 Task: Find connections with filter location Vitória with filter topic #Creativitywith filter profile language Potuguese with filter current company CRISIL Global Research & Risk Solutions with filter school Kuvempu University, Shankaraghatta, Shimoga with filter industry Securities and Commodity Exchanges with filter service category Interaction Design with filter keywords title Executive Assistant
Action: Mouse moved to (692, 145)
Screenshot: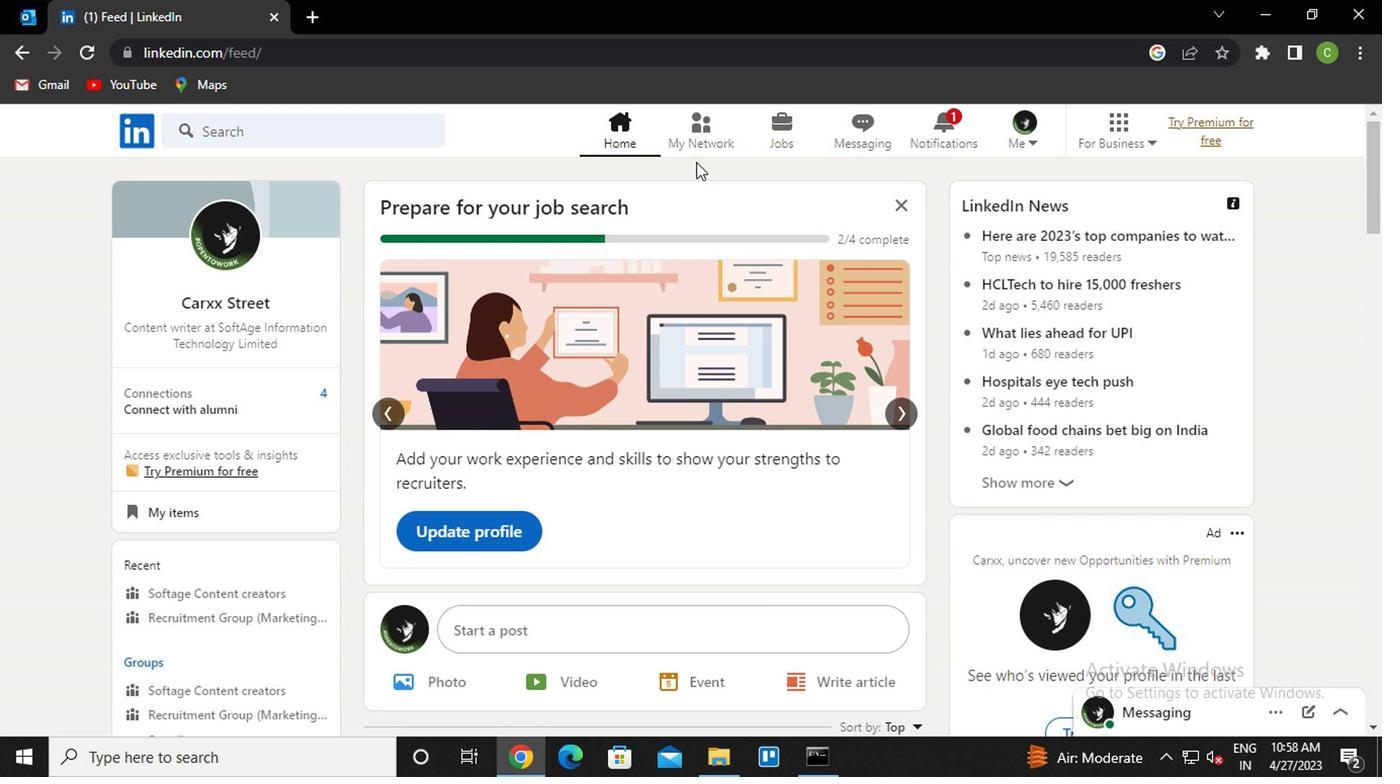 
Action: Mouse pressed left at (692, 145)
Screenshot: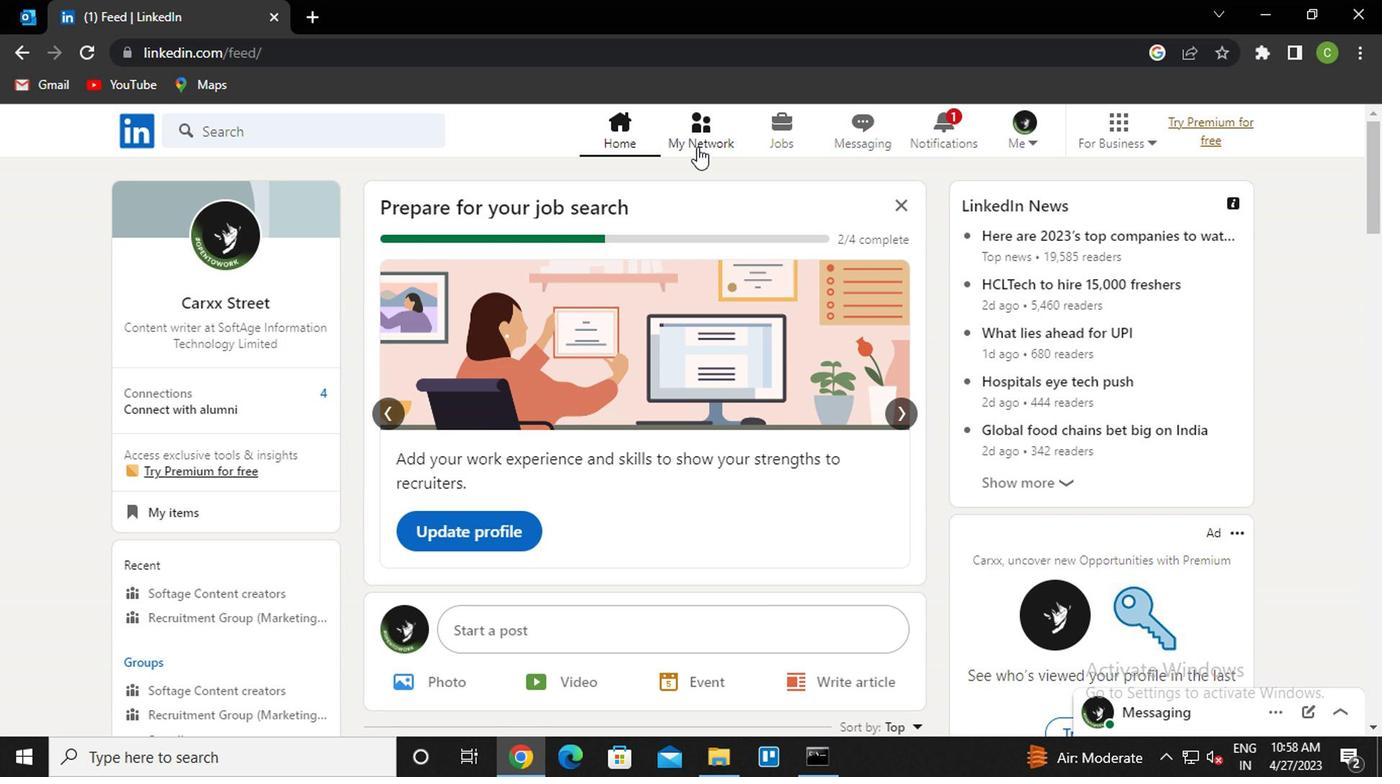 
Action: Mouse moved to (240, 251)
Screenshot: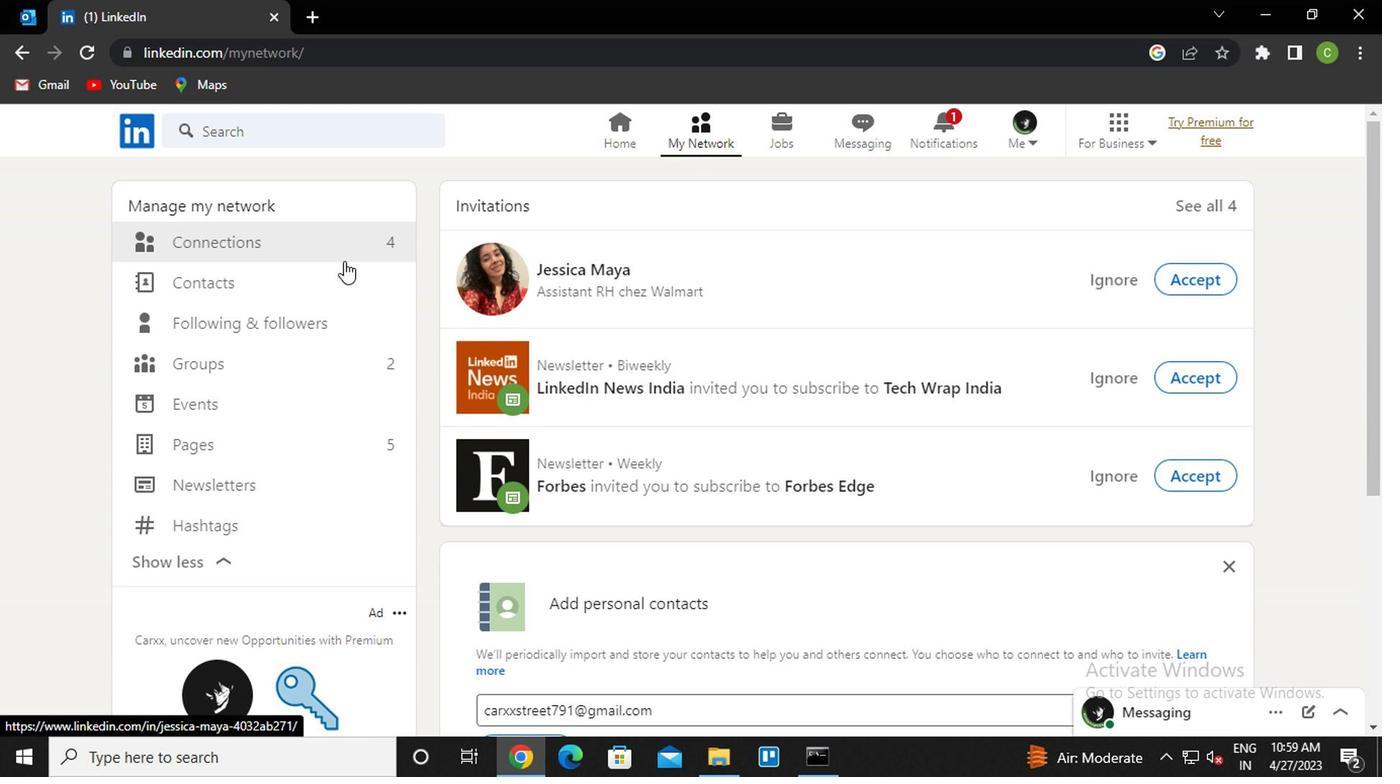 
Action: Mouse pressed left at (240, 251)
Screenshot: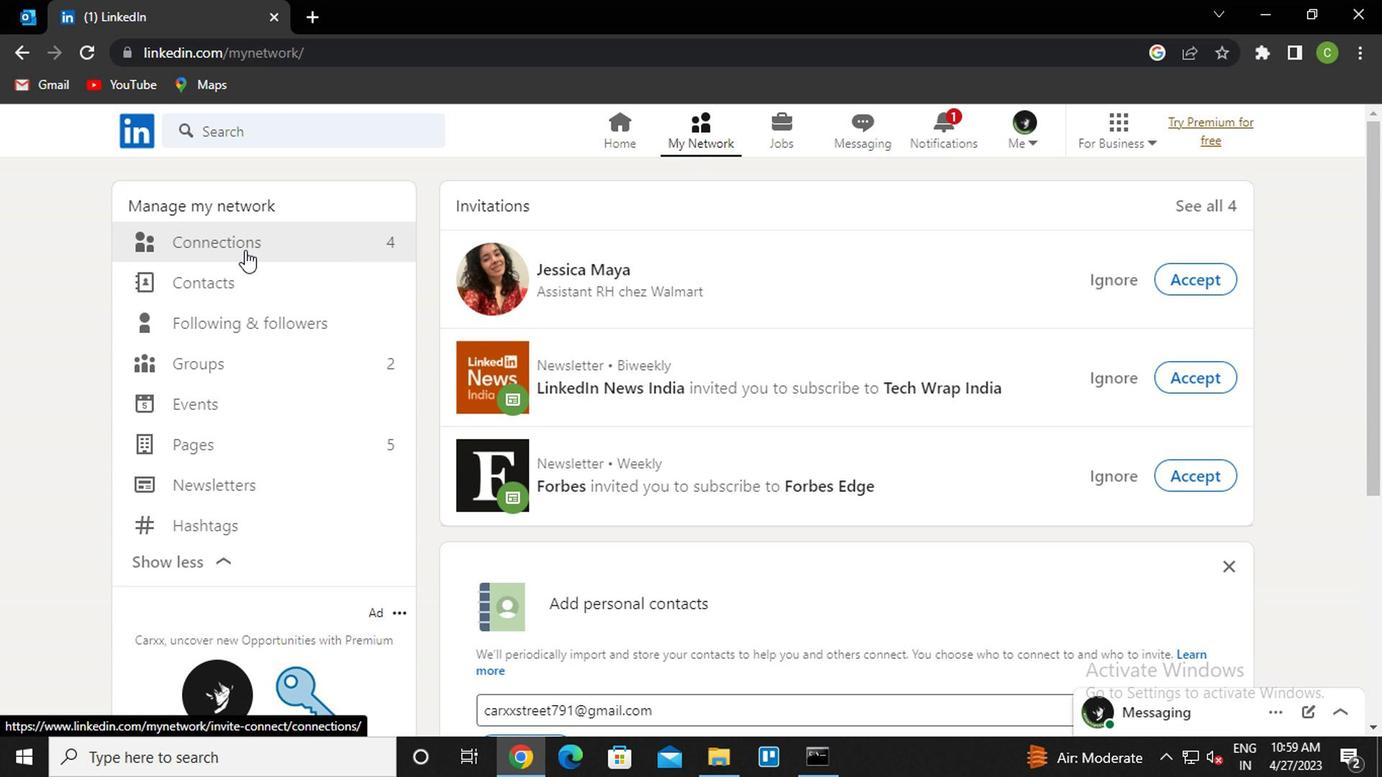 
Action: Mouse moved to (816, 251)
Screenshot: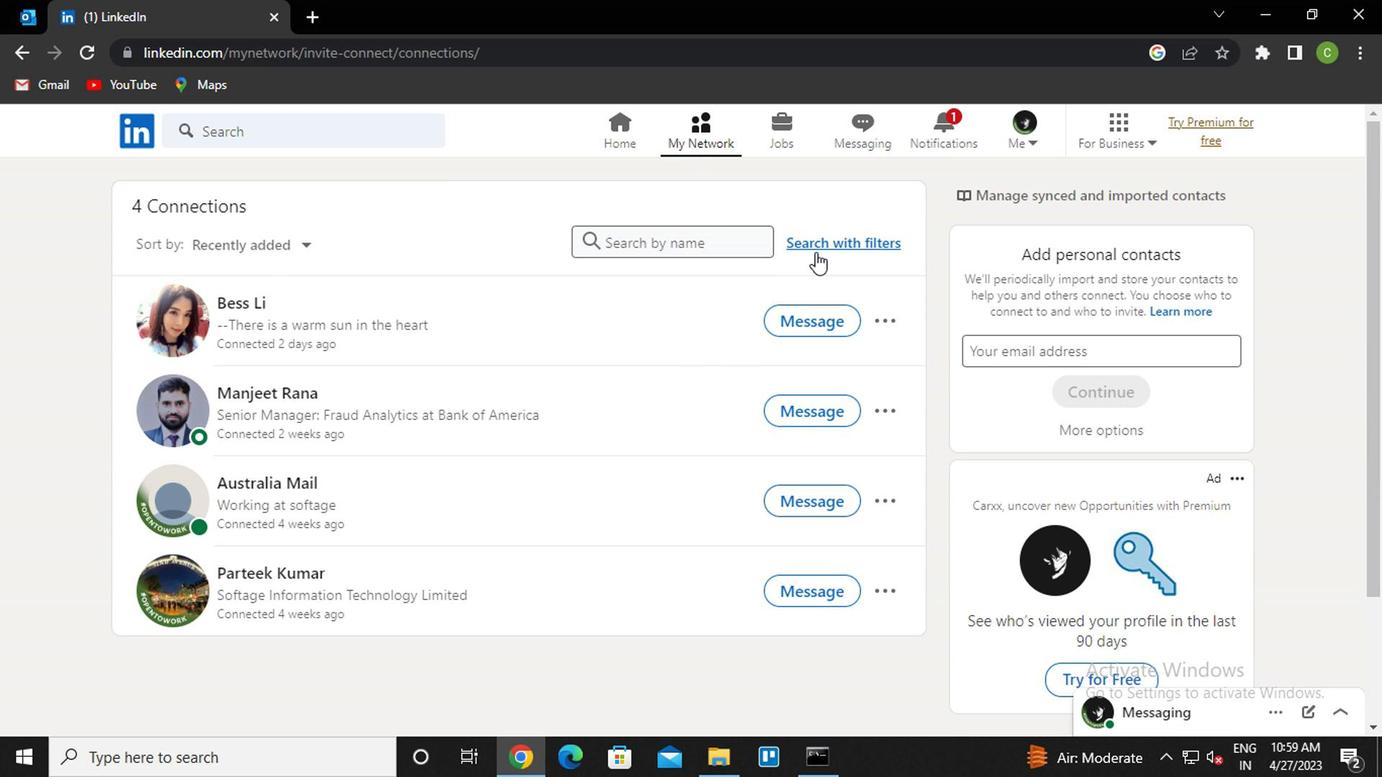 
Action: Mouse pressed left at (816, 251)
Screenshot: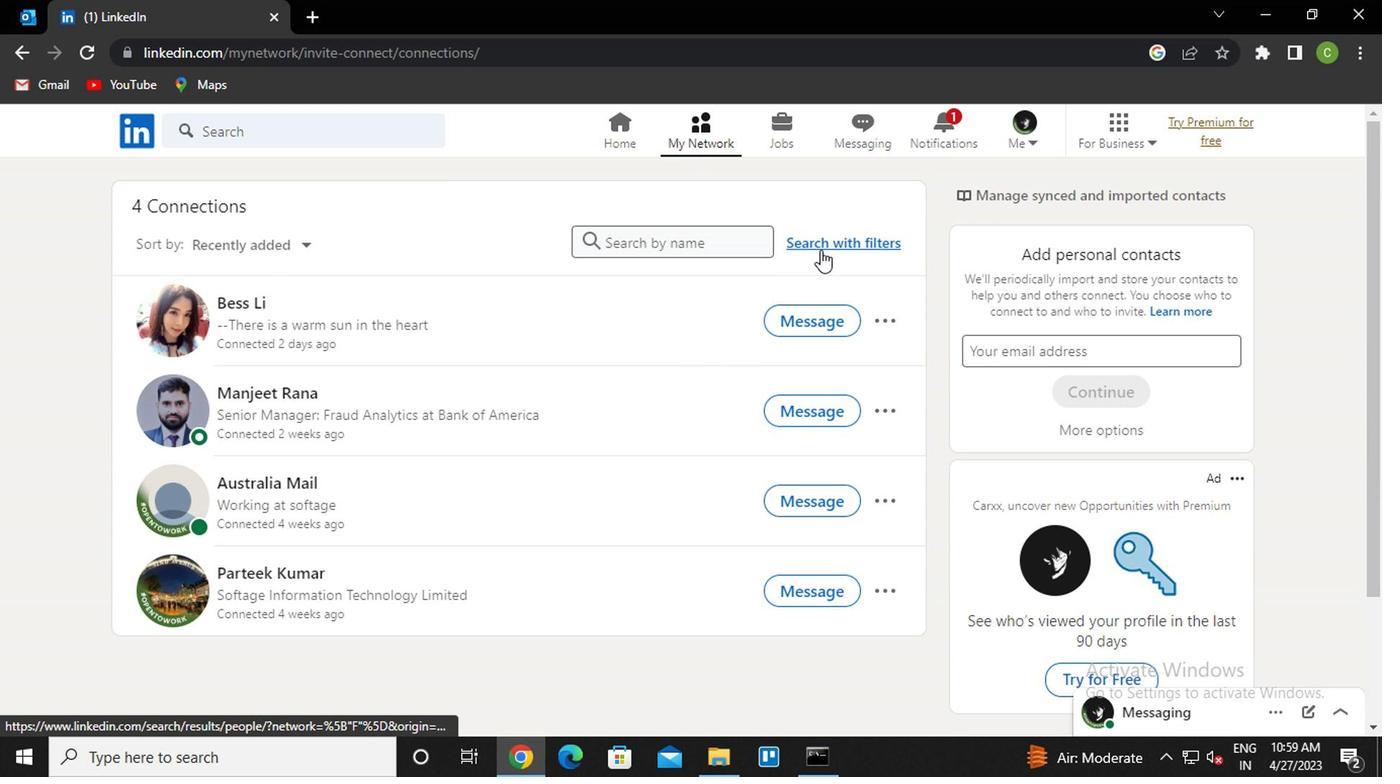 
Action: Mouse moved to (683, 200)
Screenshot: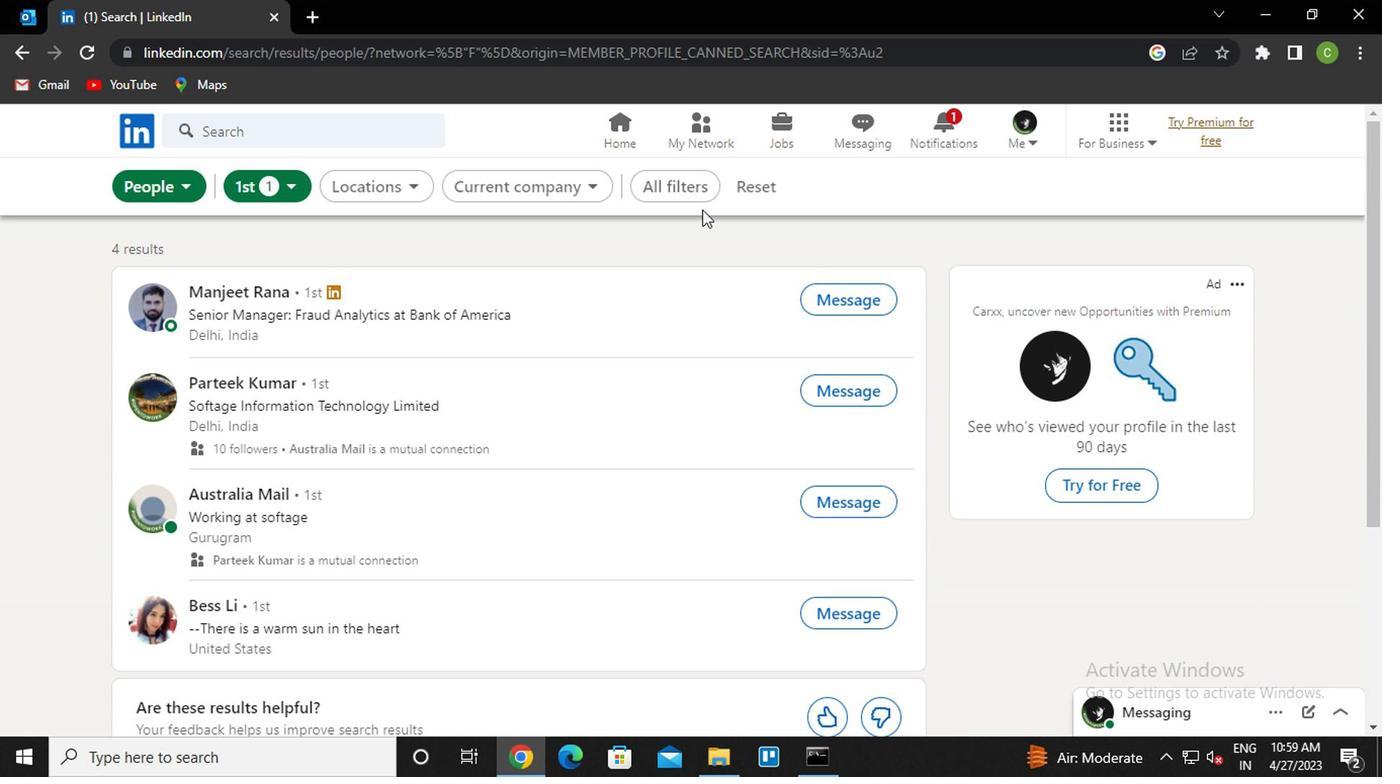 
Action: Mouse pressed left at (683, 200)
Screenshot: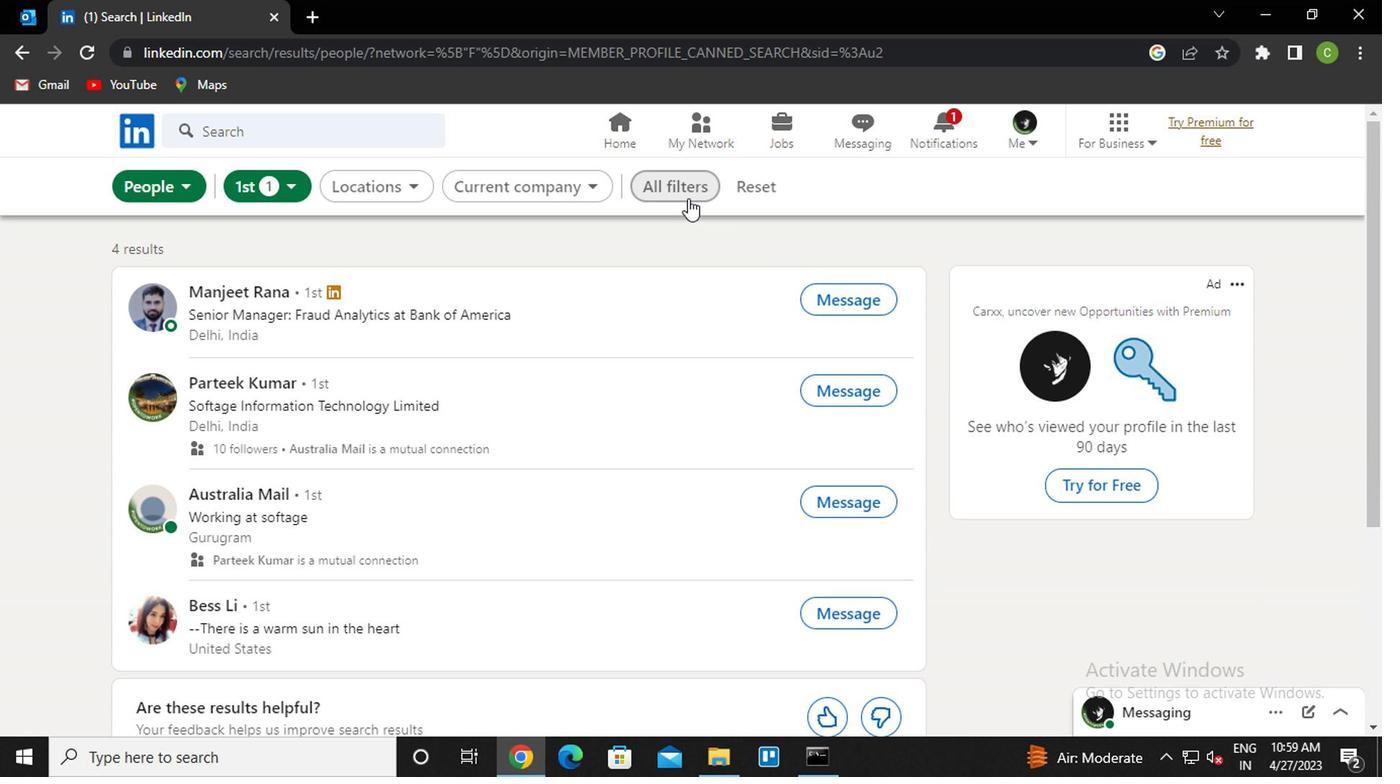 
Action: Mouse moved to (1092, 454)
Screenshot: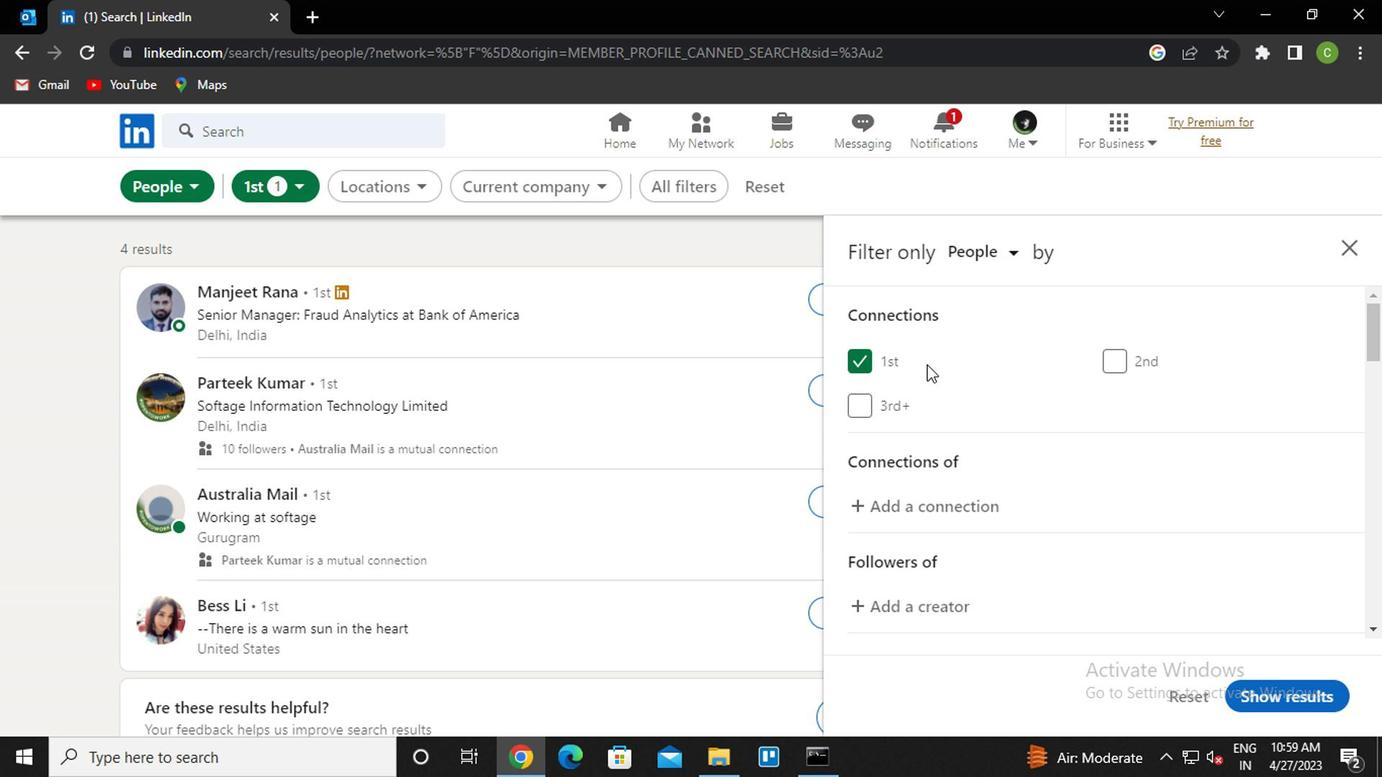 
Action: Mouse scrolled (1092, 453) with delta (0, 0)
Screenshot: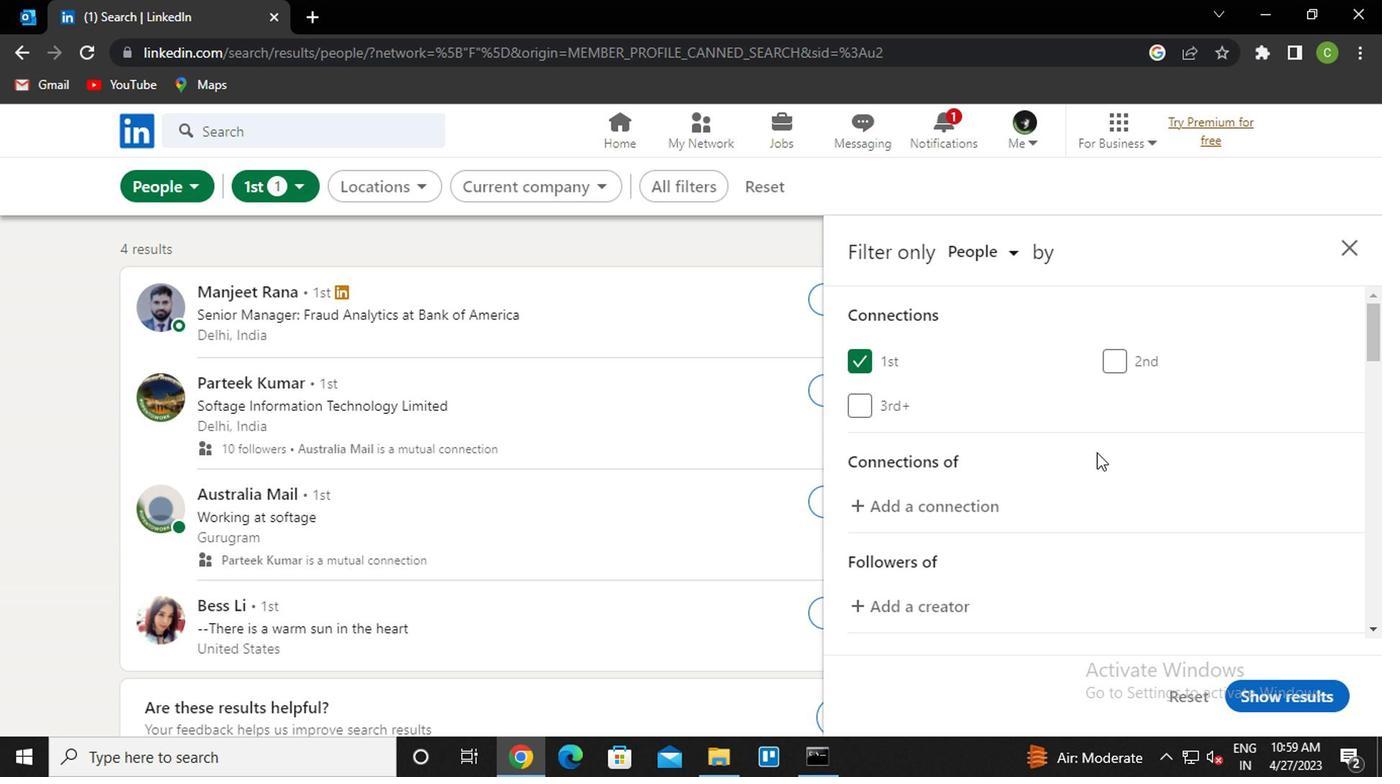 
Action: Mouse scrolled (1092, 453) with delta (0, 0)
Screenshot: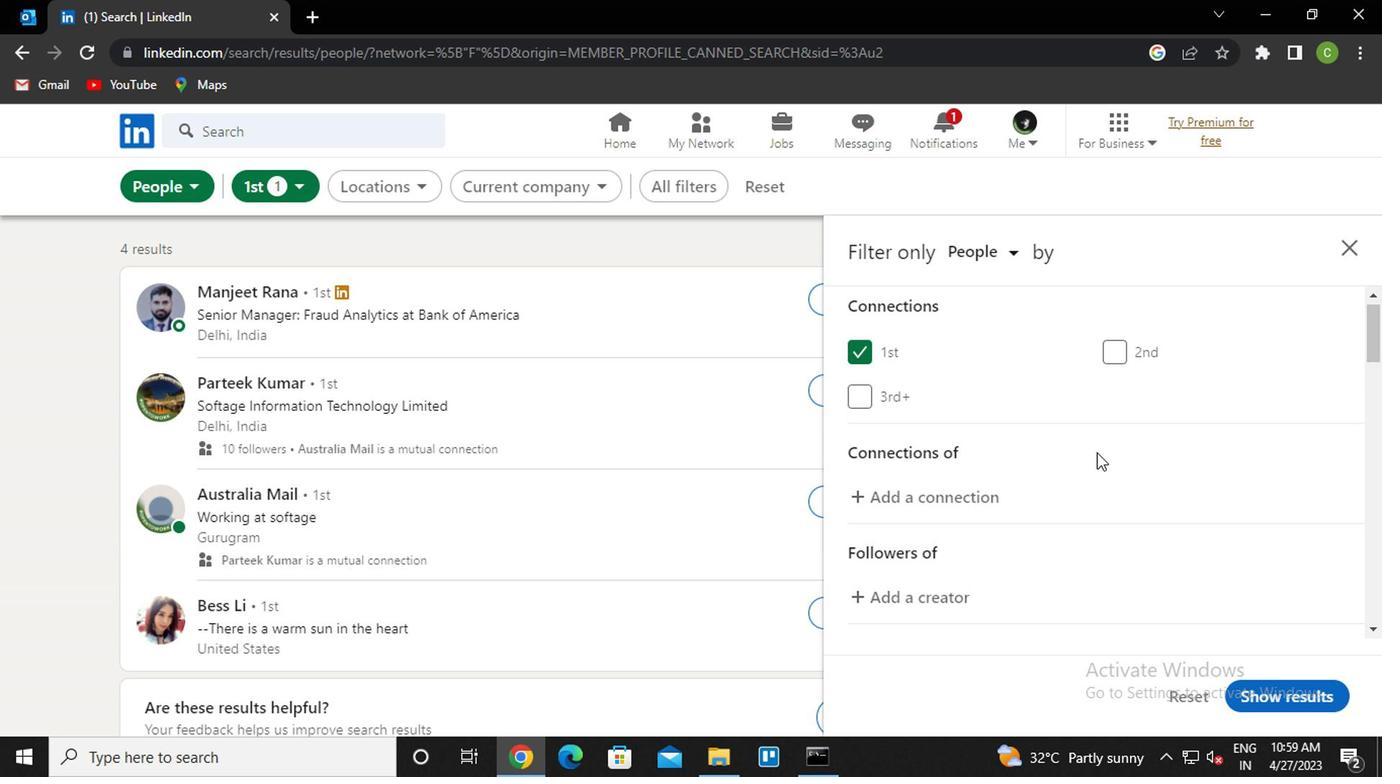 
Action: Mouse scrolled (1092, 453) with delta (0, 0)
Screenshot: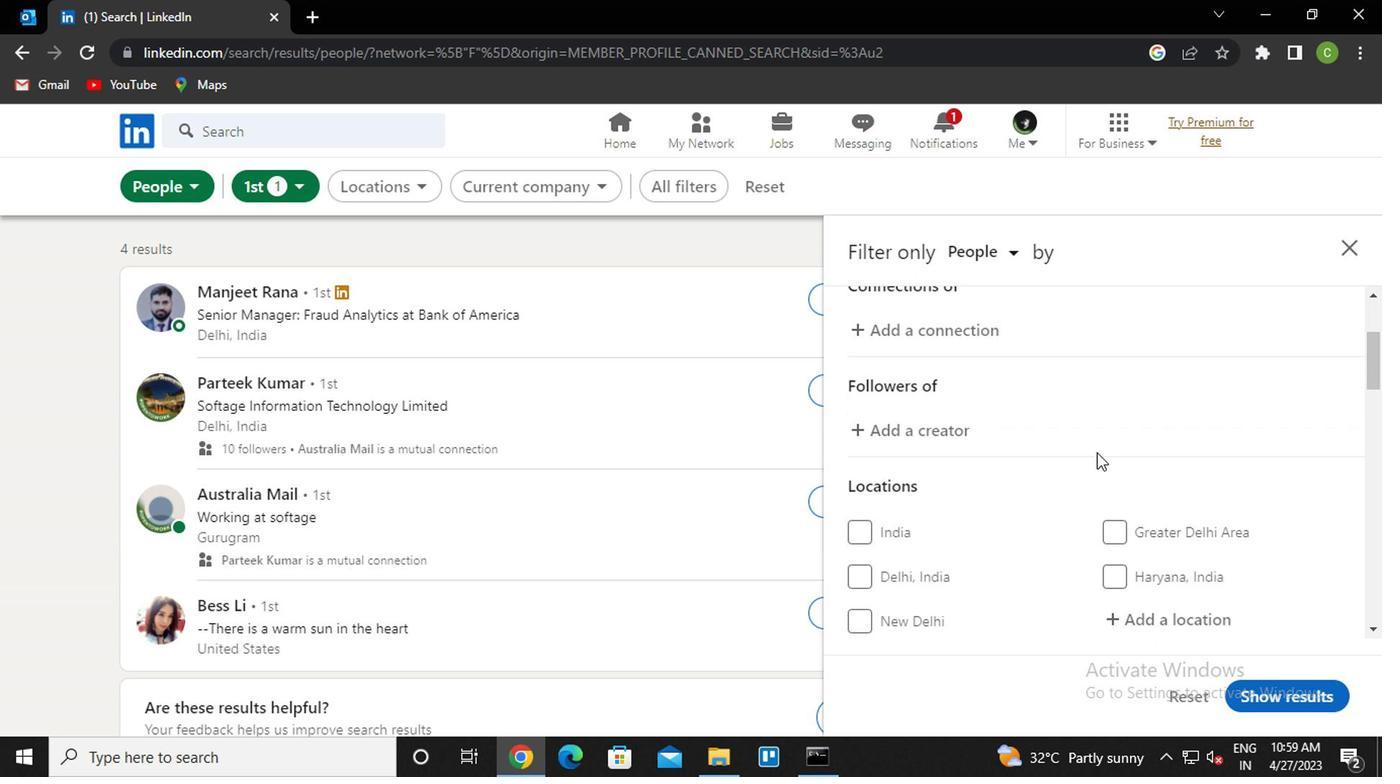 
Action: Mouse scrolled (1092, 453) with delta (0, 0)
Screenshot: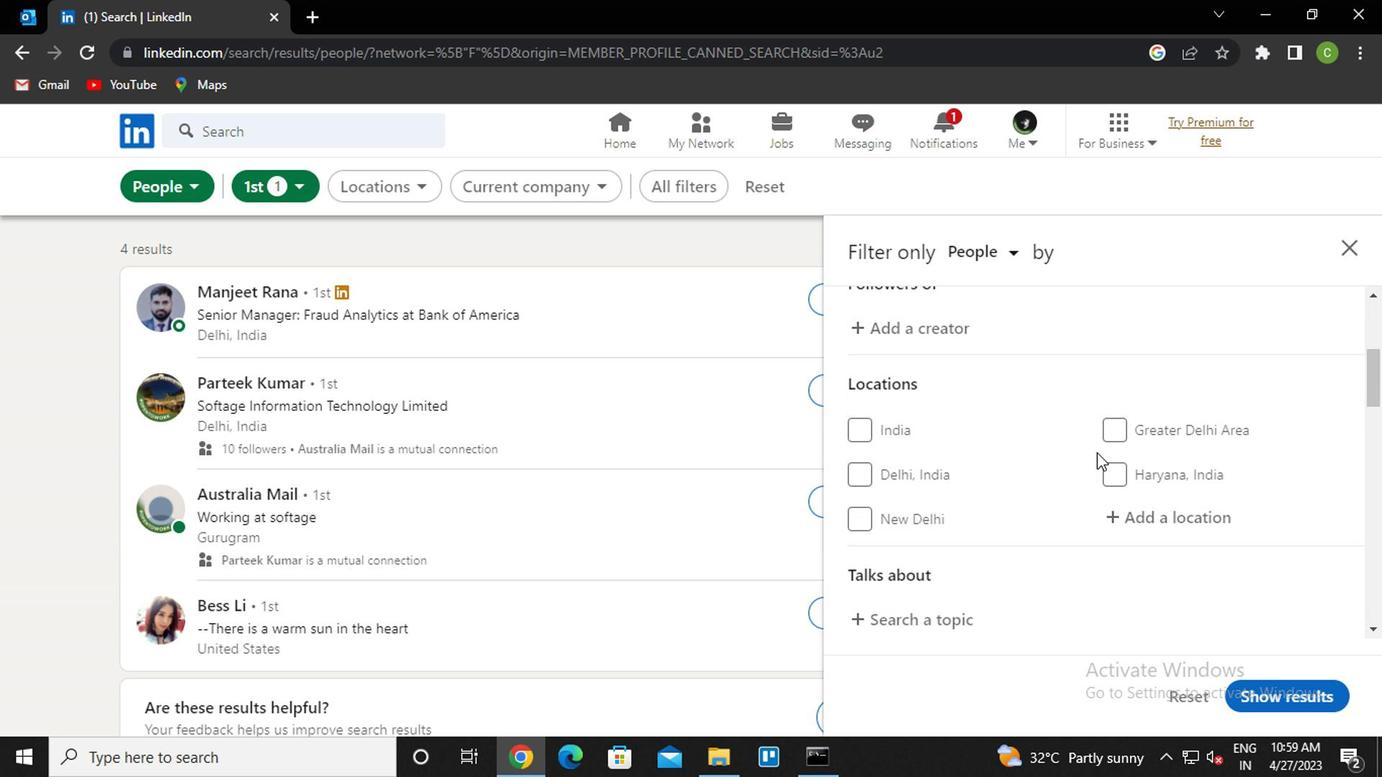 
Action: Mouse moved to (1180, 401)
Screenshot: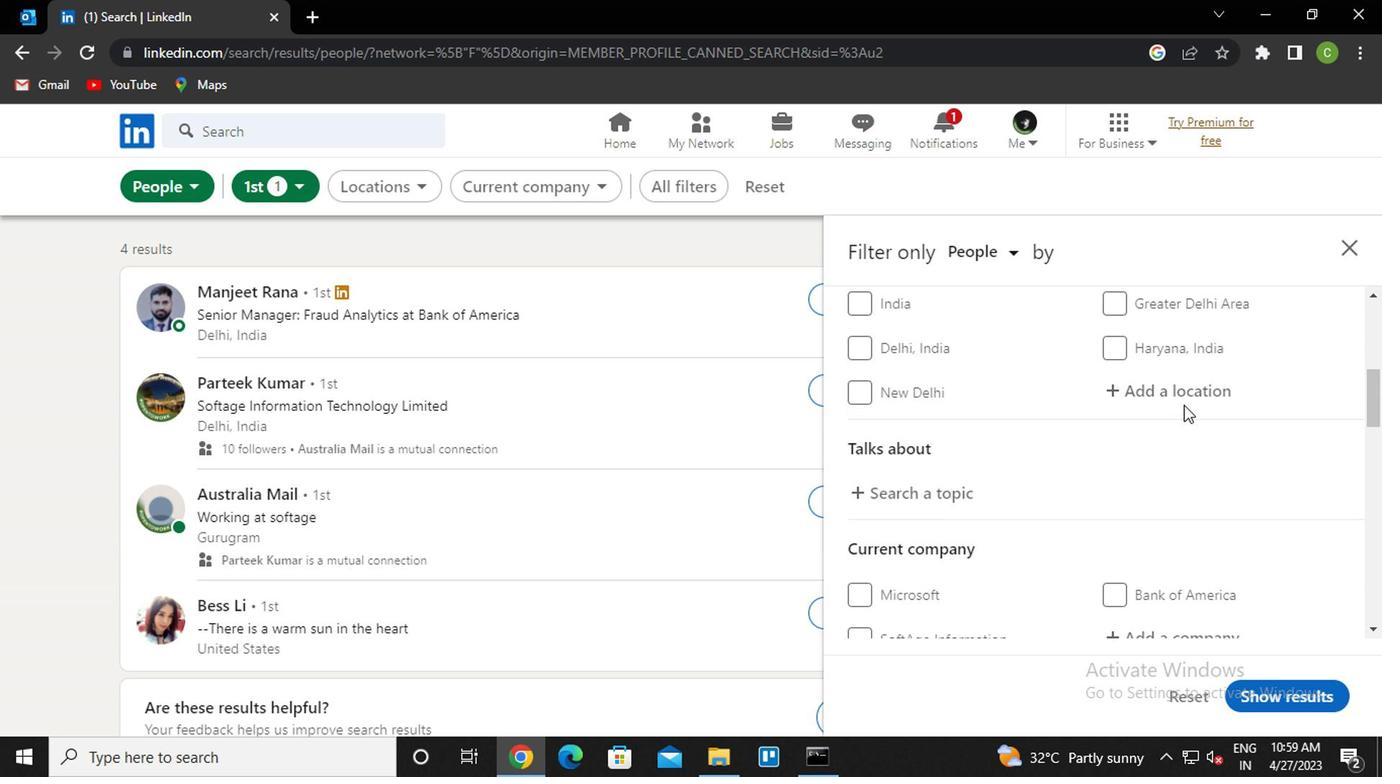 
Action: Mouse pressed left at (1180, 401)
Screenshot: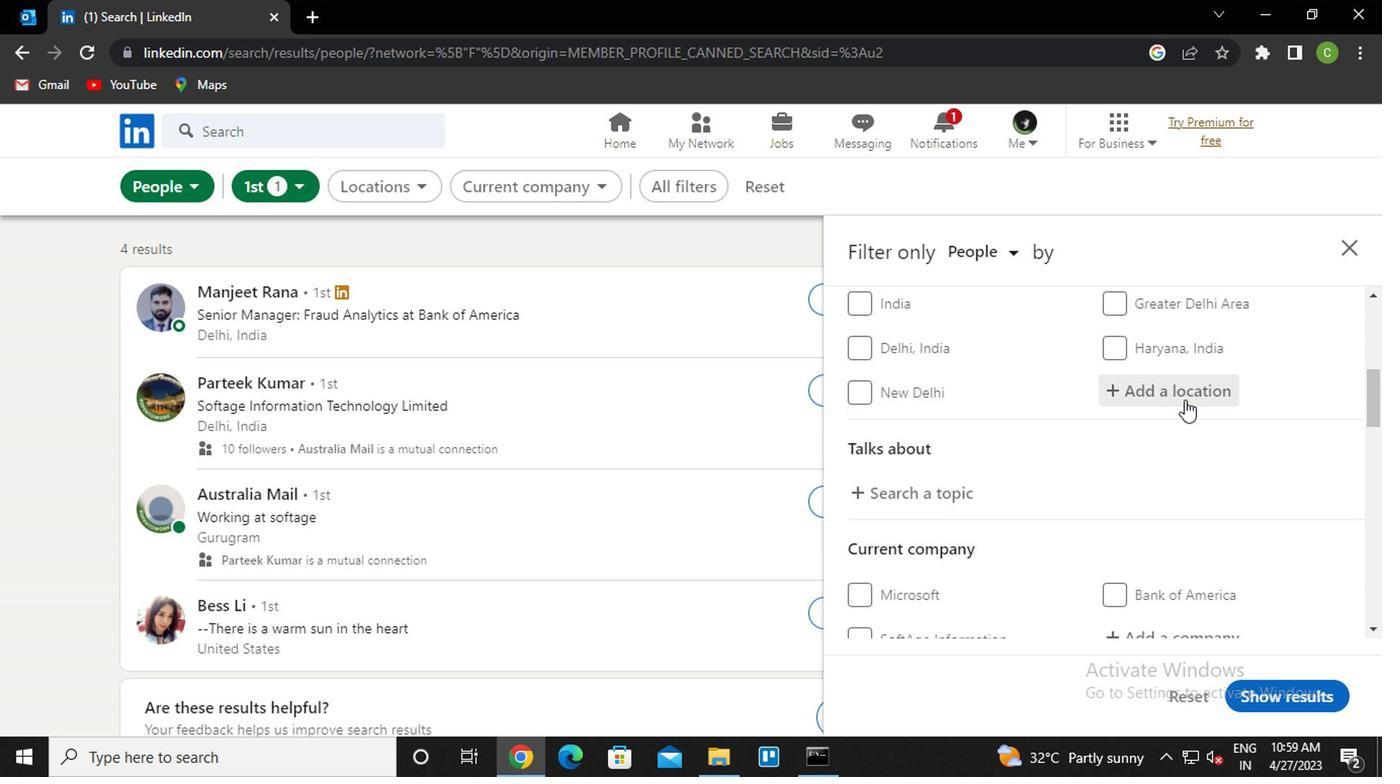 
Action: Key pressed <Key.caps_lock>v<Key.caps_lock>itori<Key.down><Key.enter>
Screenshot: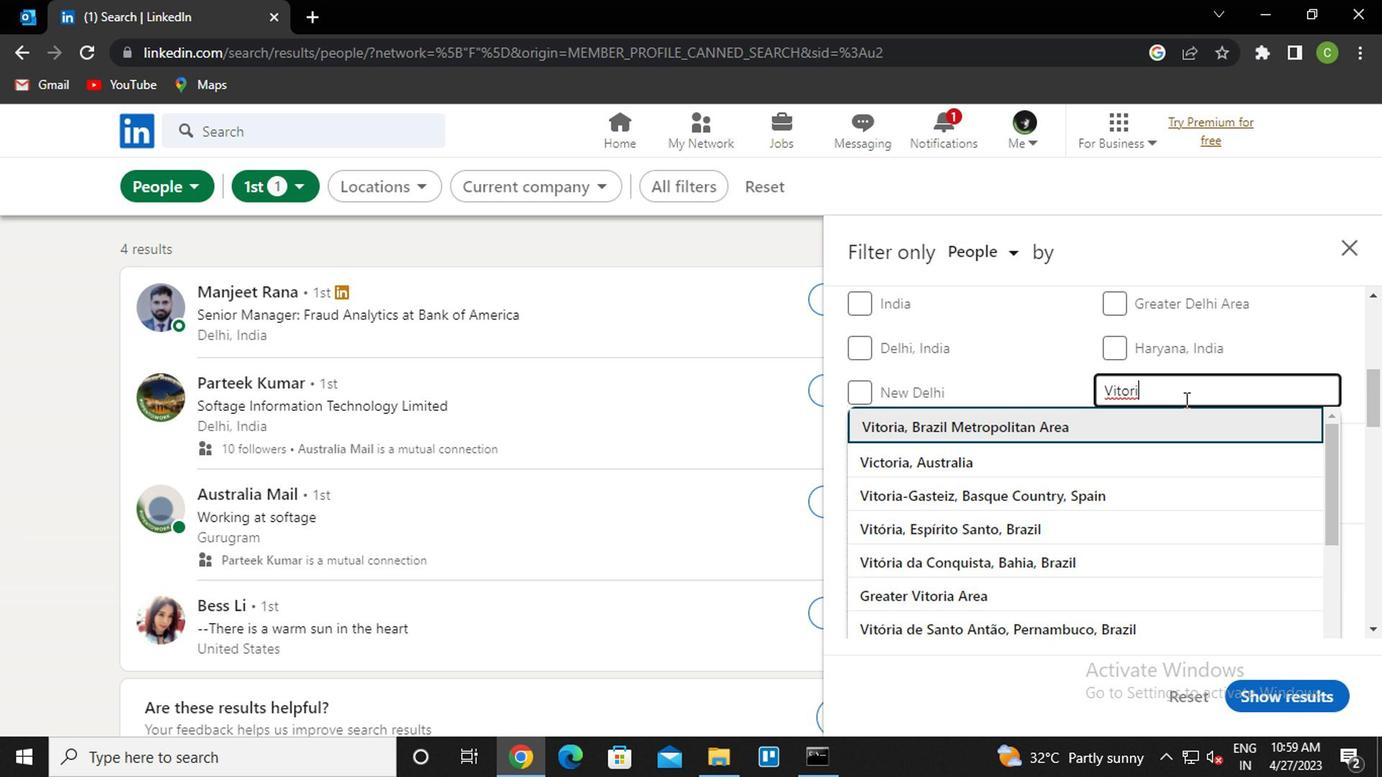
Action: Mouse moved to (1164, 403)
Screenshot: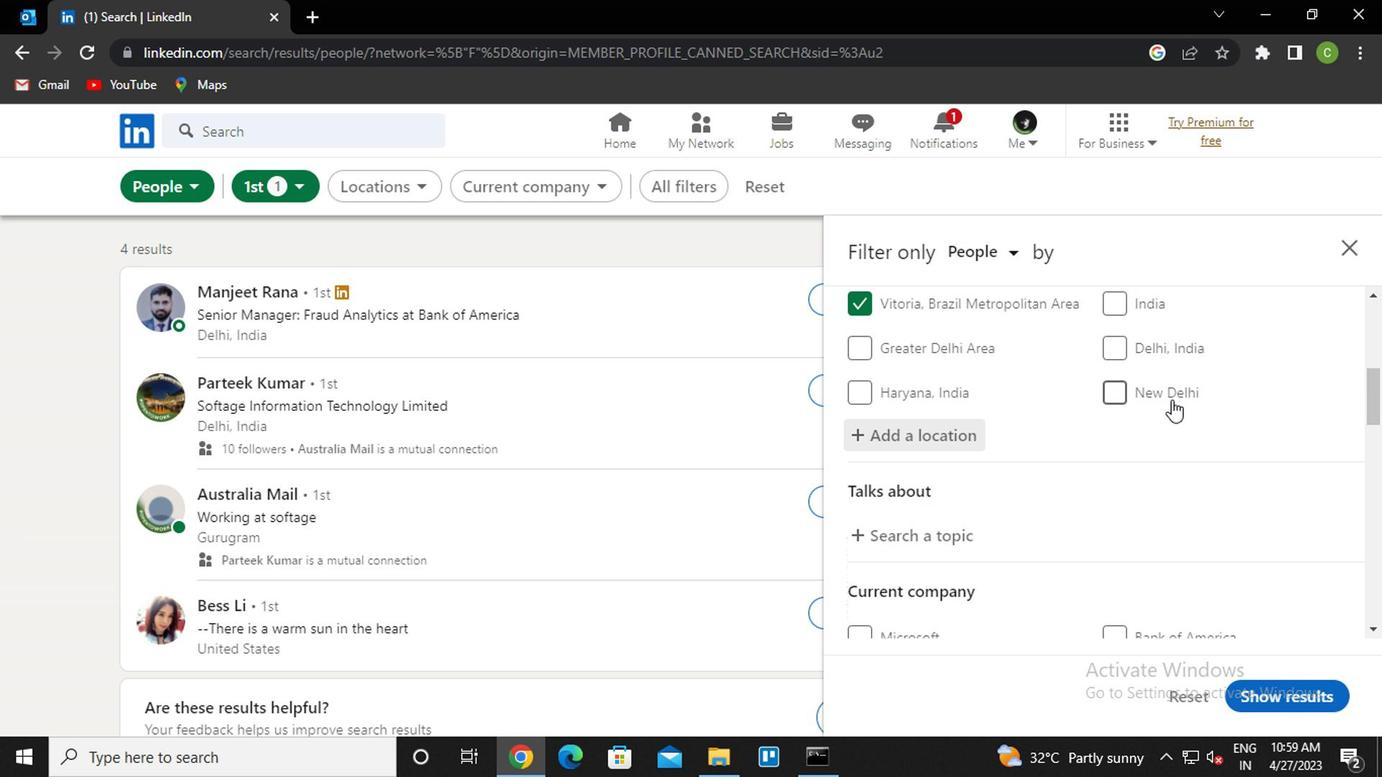 
Action: Mouse scrolled (1164, 402) with delta (0, -1)
Screenshot: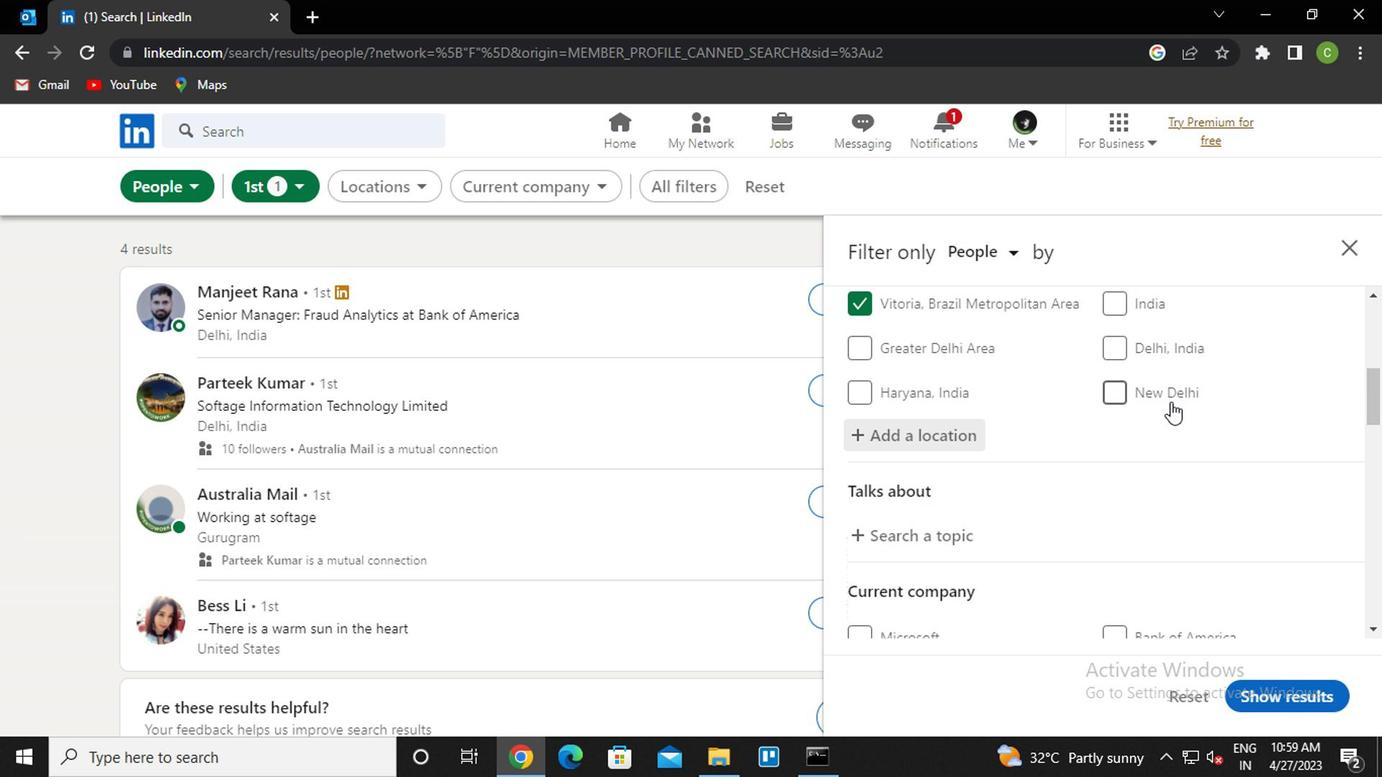 
Action: Mouse moved to (944, 434)
Screenshot: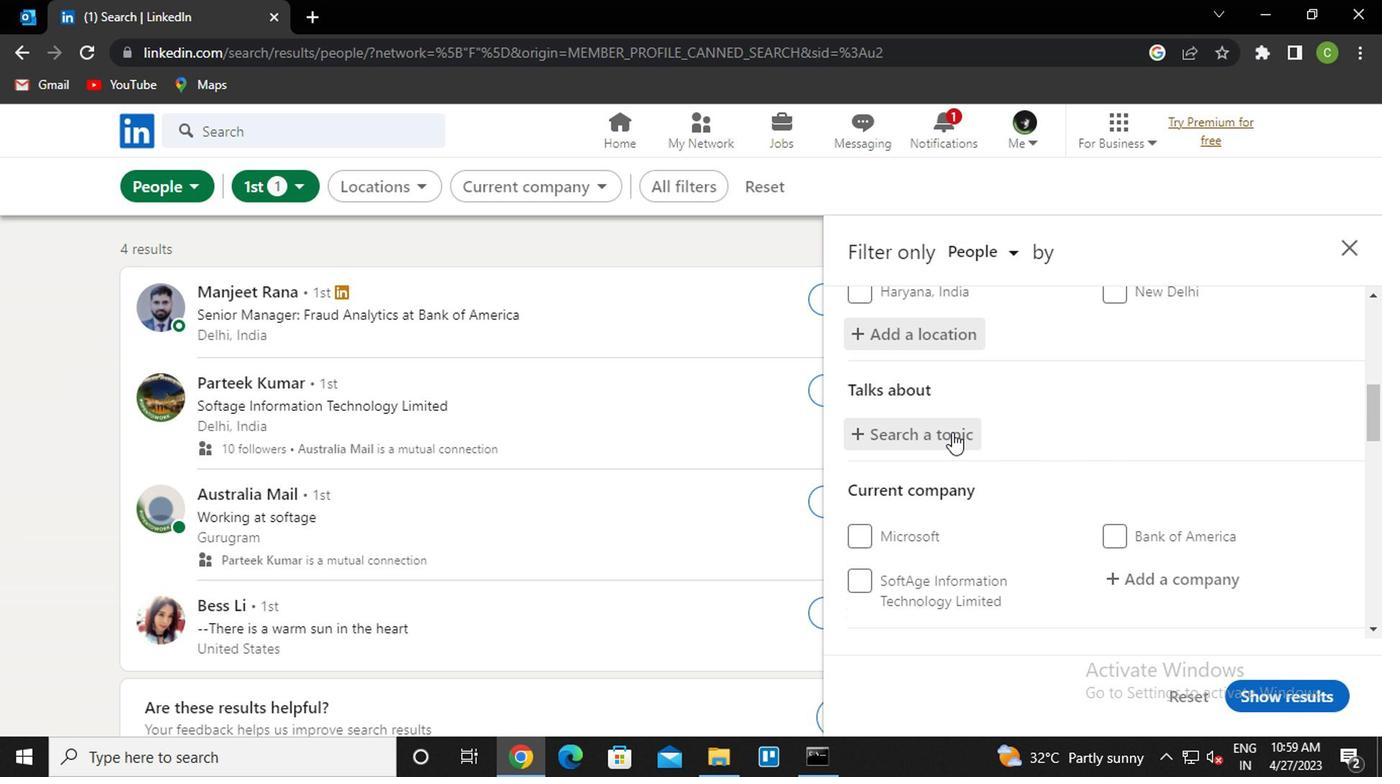 
Action: Mouse pressed left at (944, 434)
Screenshot: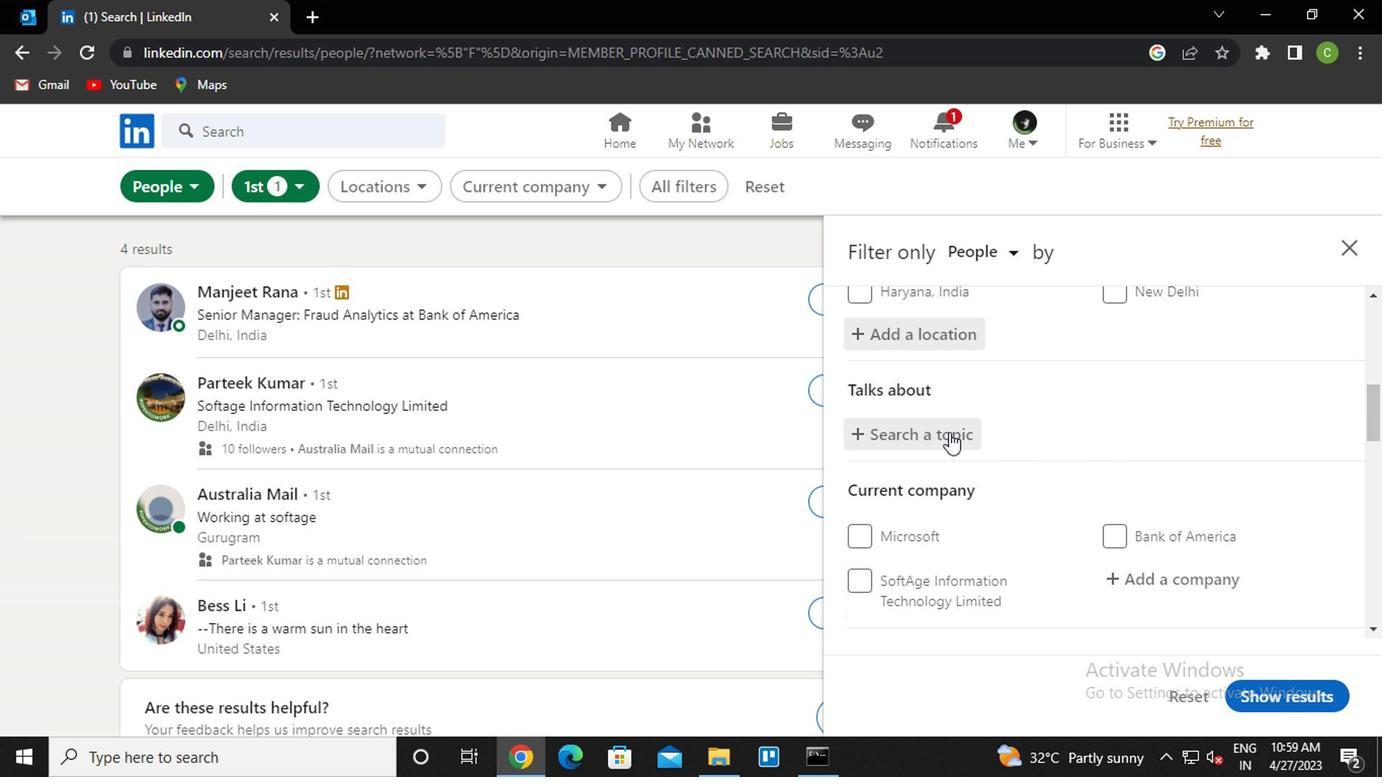 
Action: Key pressed creativity<Key.down><Key.enter>
Screenshot: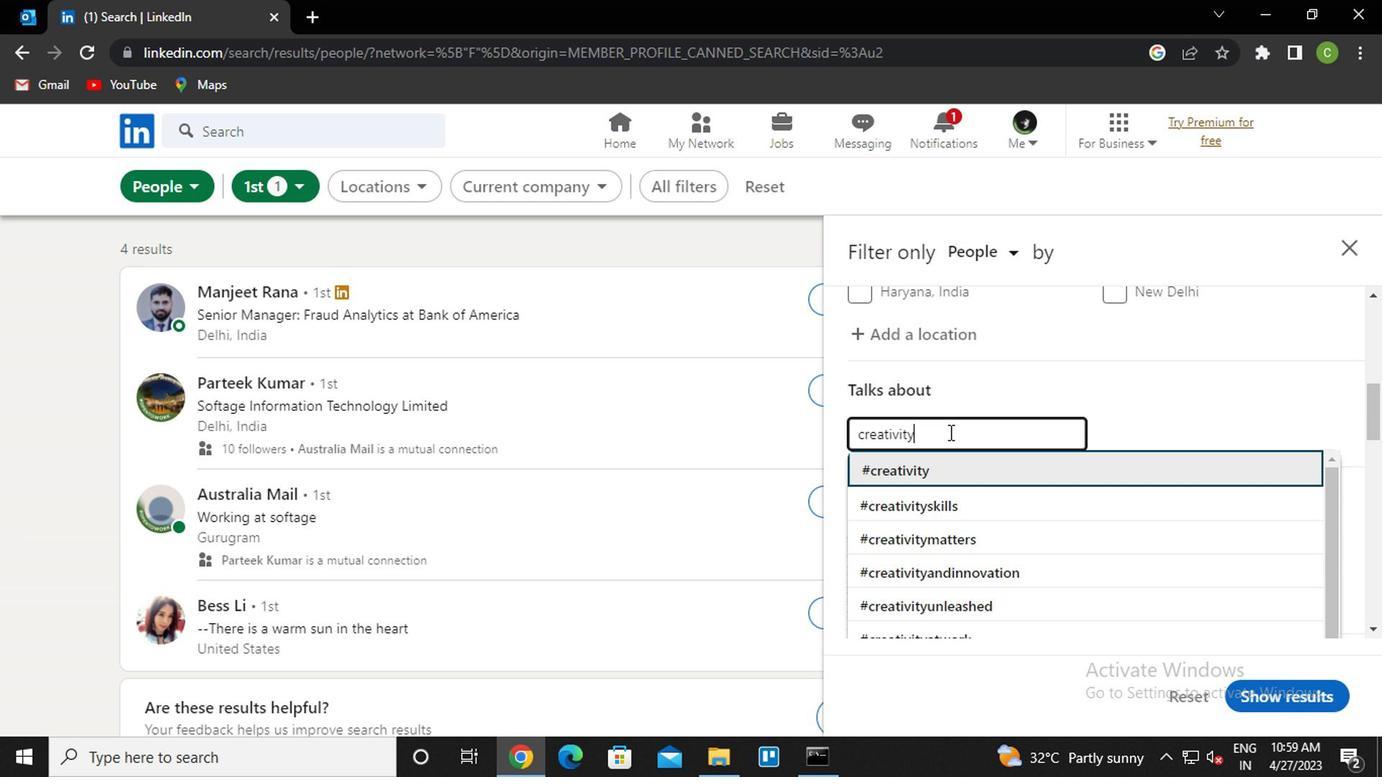 
Action: Mouse moved to (1015, 442)
Screenshot: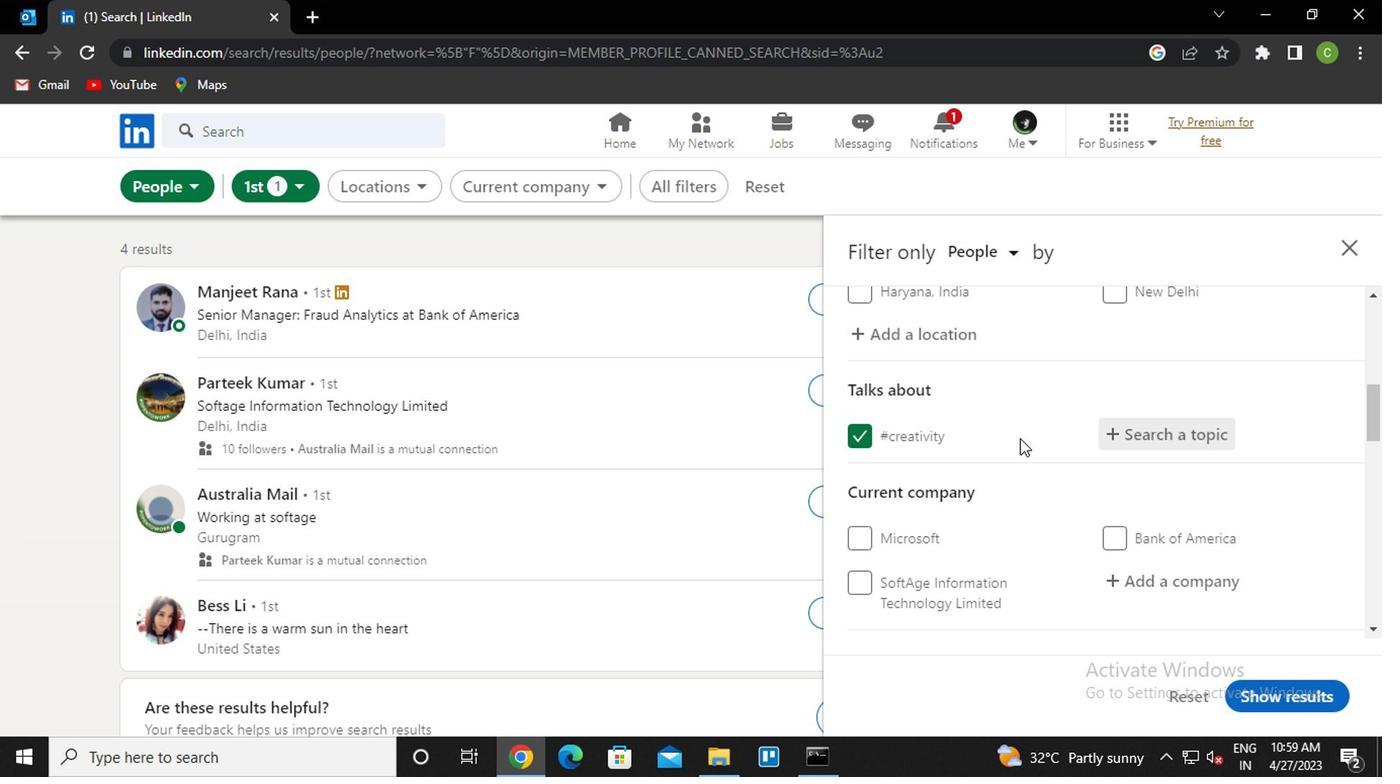 
Action: Mouse scrolled (1015, 441) with delta (0, 0)
Screenshot: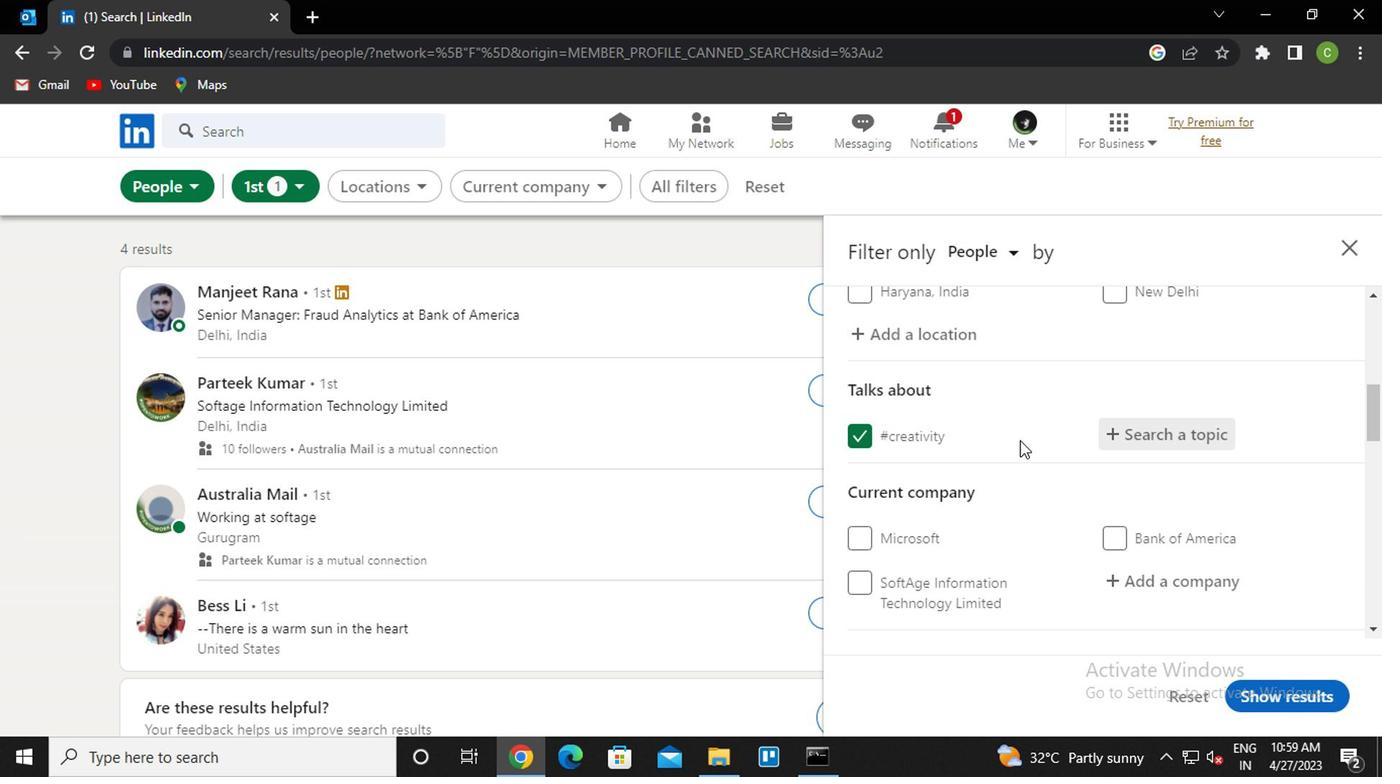 
Action: Mouse moved to (1181, 494)
Screenshot: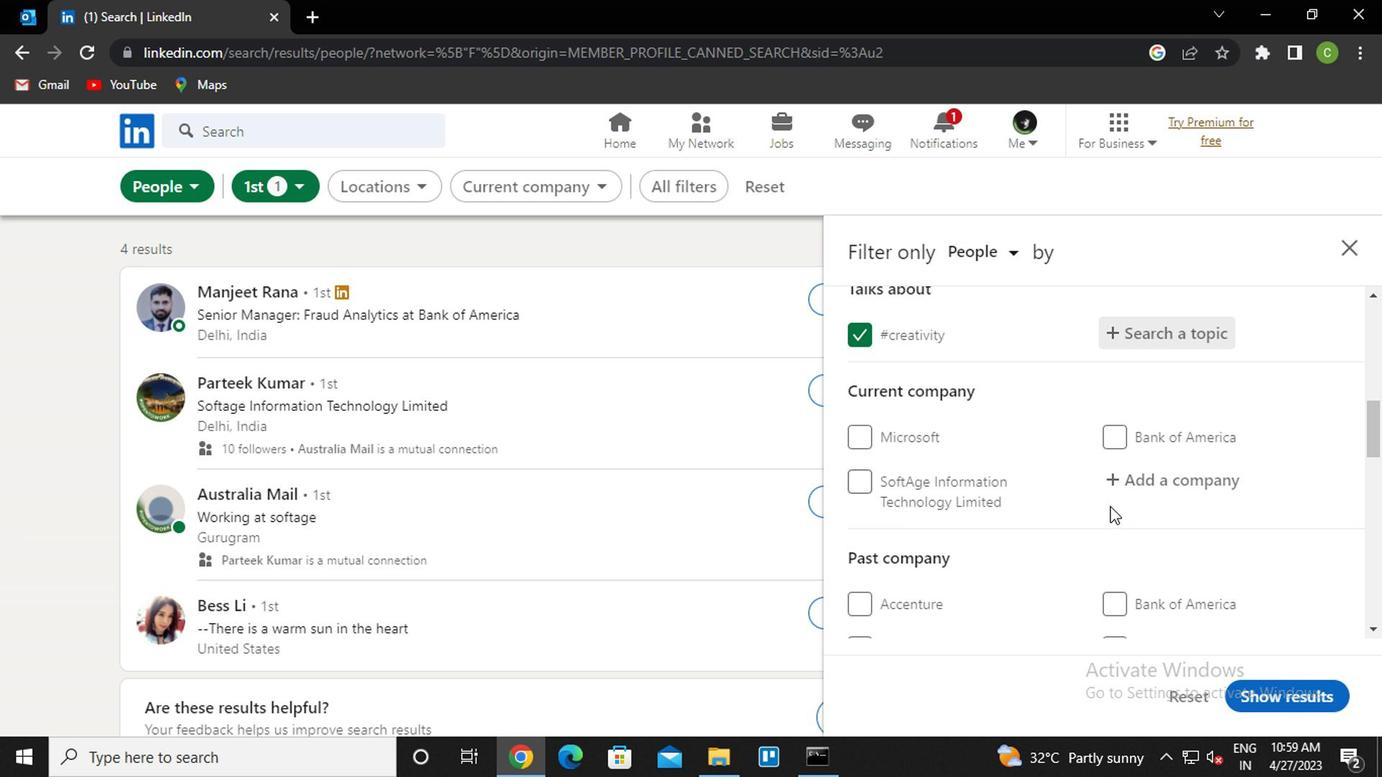 
Action: Mouse pressed left at (1181, 494)
Screenshot: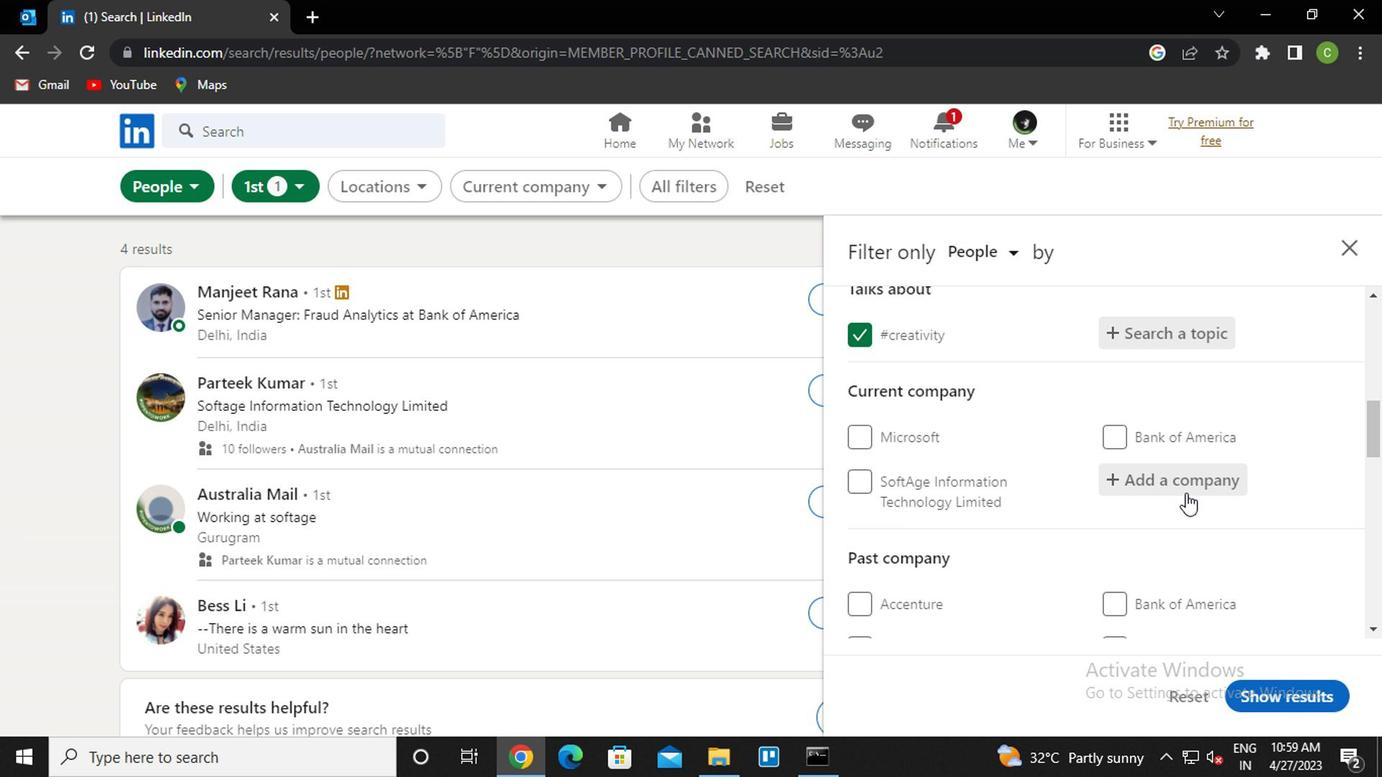 
Action: Key pressed <Key.caps_lock>crisil<Key.down><Key.down><Key.enter>
Screenshot: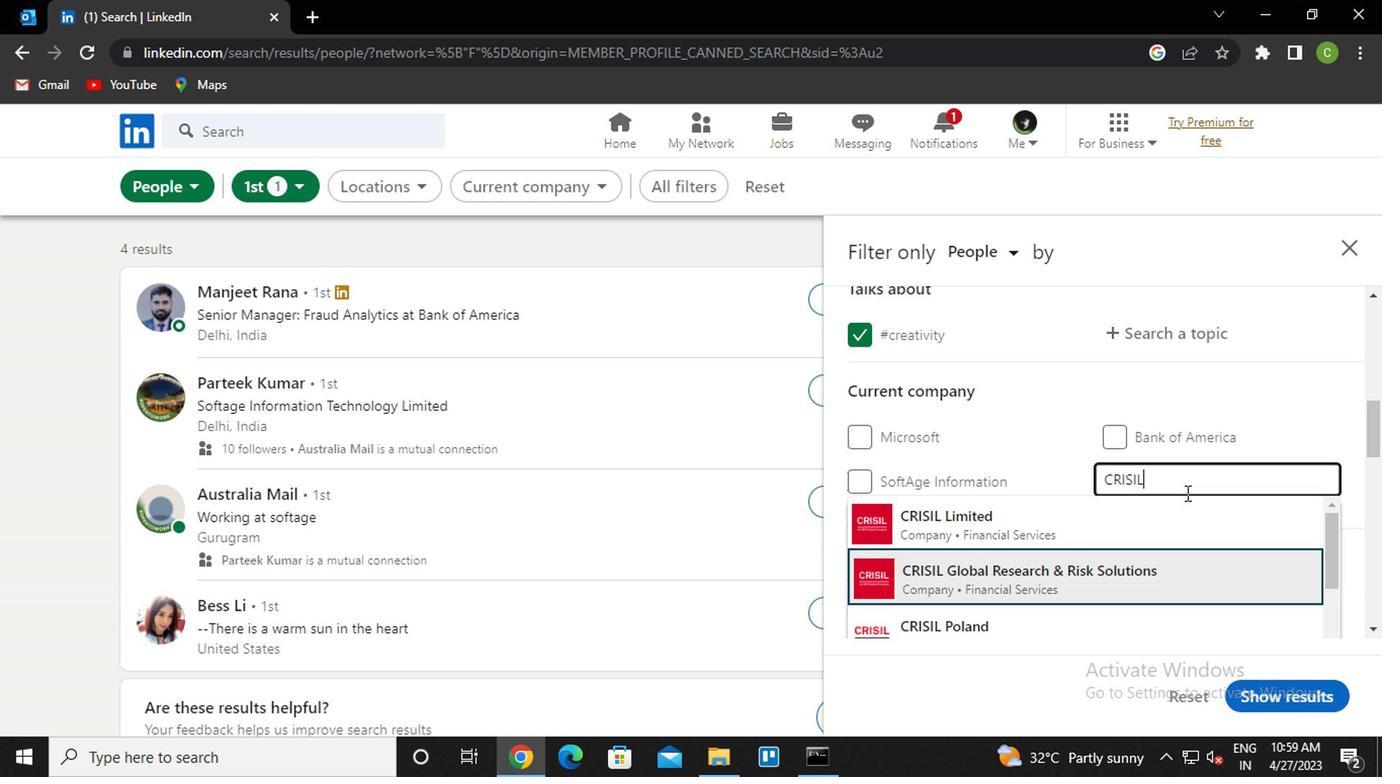 
Action: Mouse scrolled (1181, 493) with delta (0, 0)
Screenshot: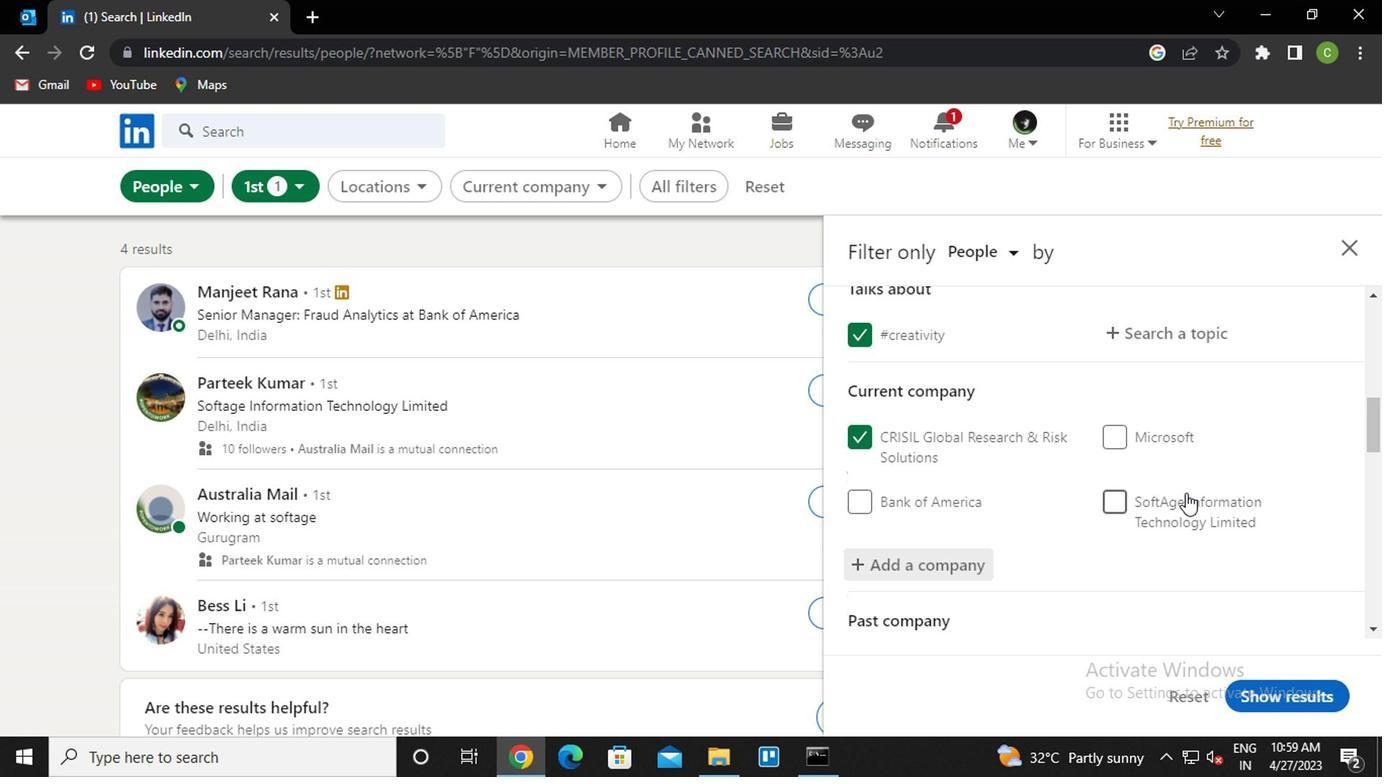 
Action: Mouse scrolled (1181, 493) with delta (0, 0)
Screenshot: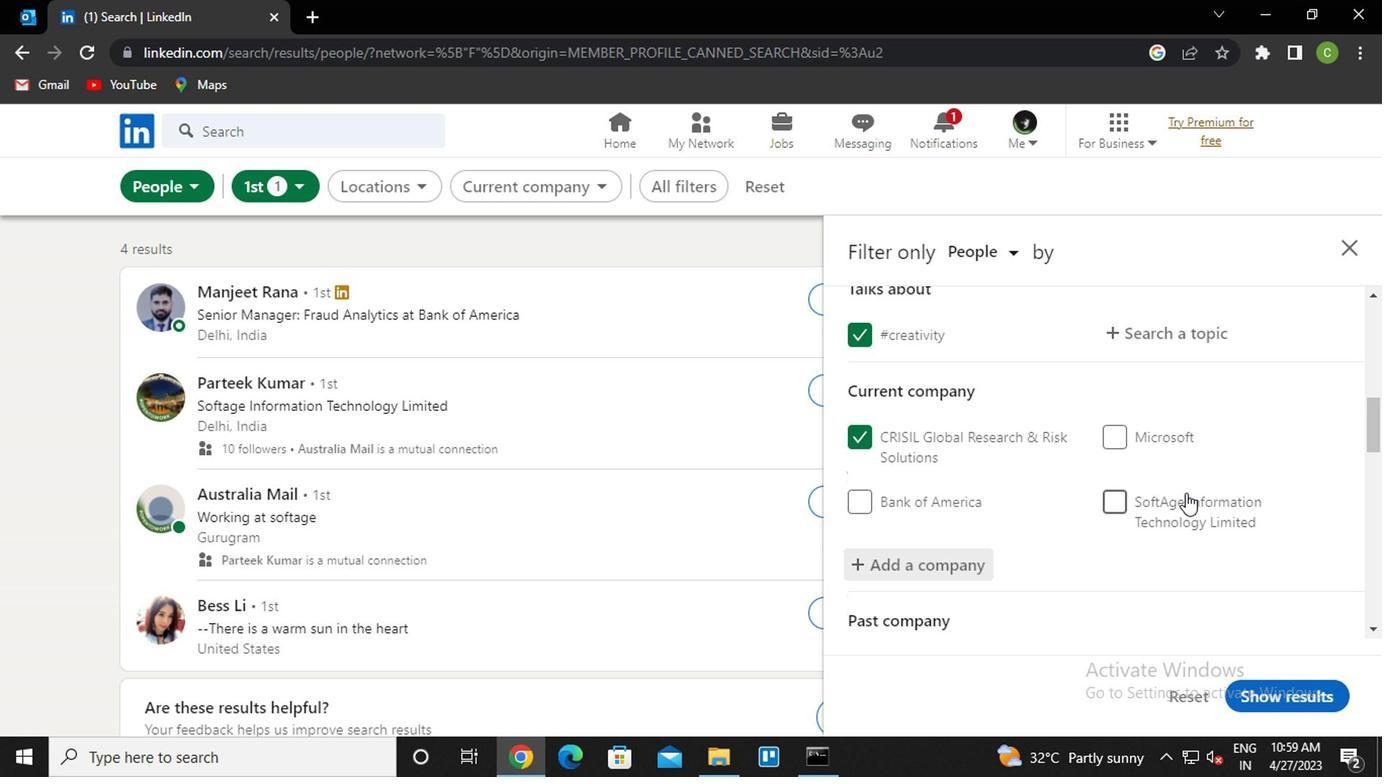
Action: Mouse scrolled (1181, 493) with delta (0, 0)
Screenshot: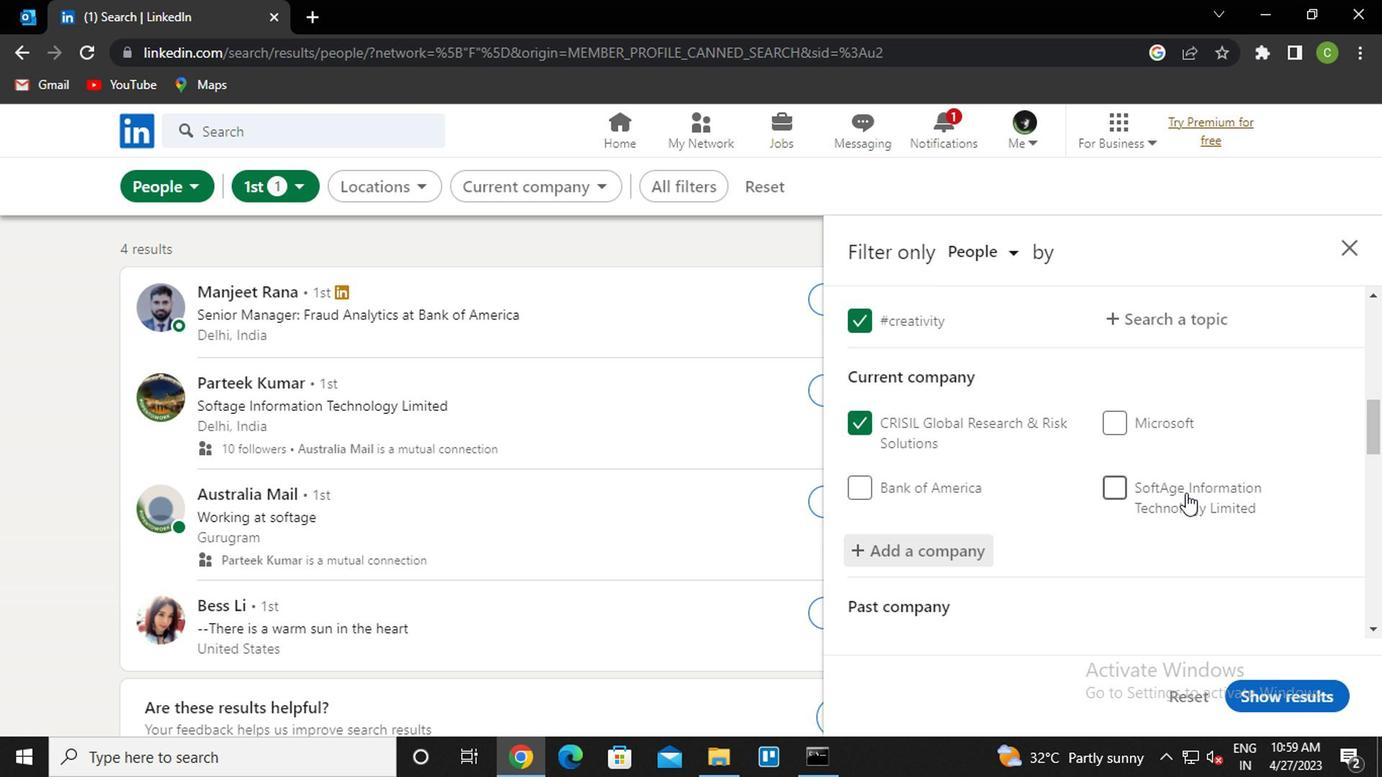 
Action: Mouse moved to (1115, 472)
Screenshot: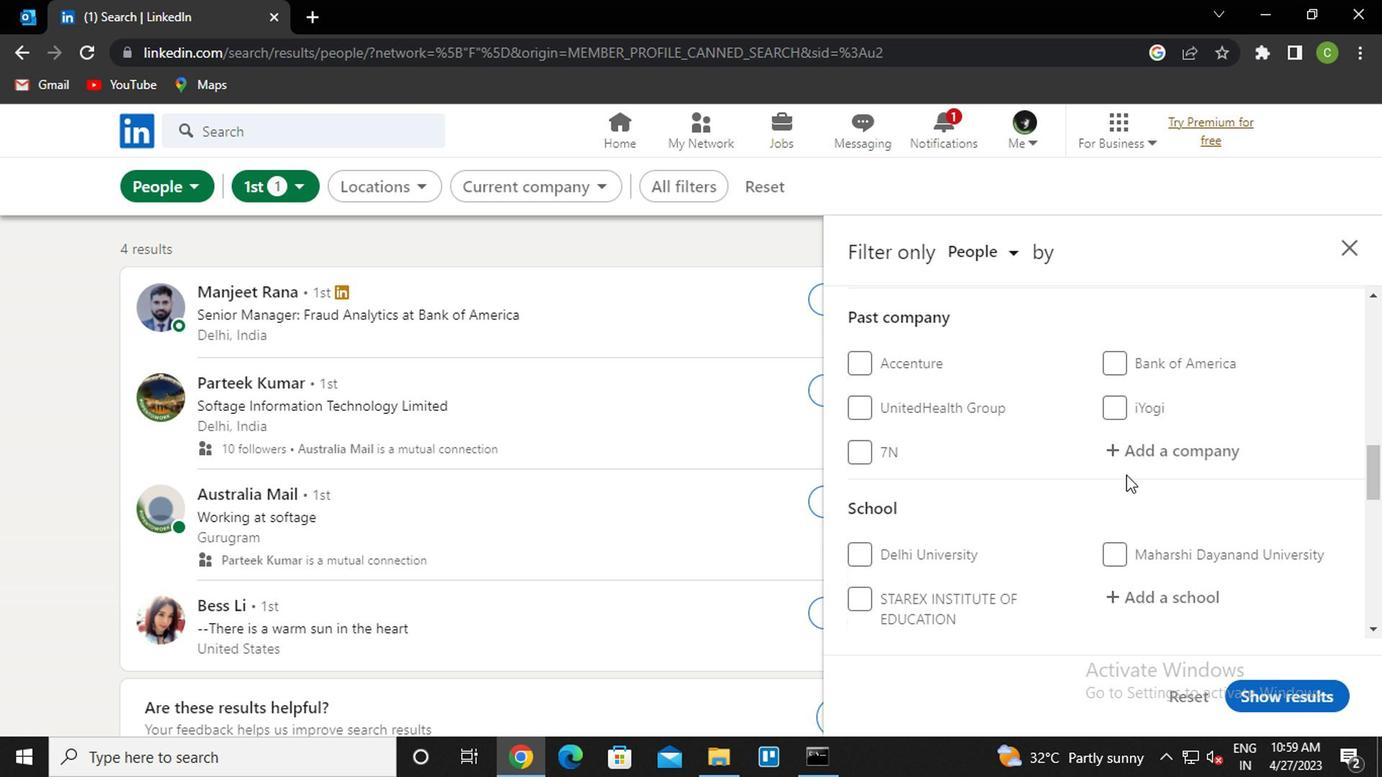 
Action: Mouse scrolled (1115, 471) with delta (0, 0)
Screenshot: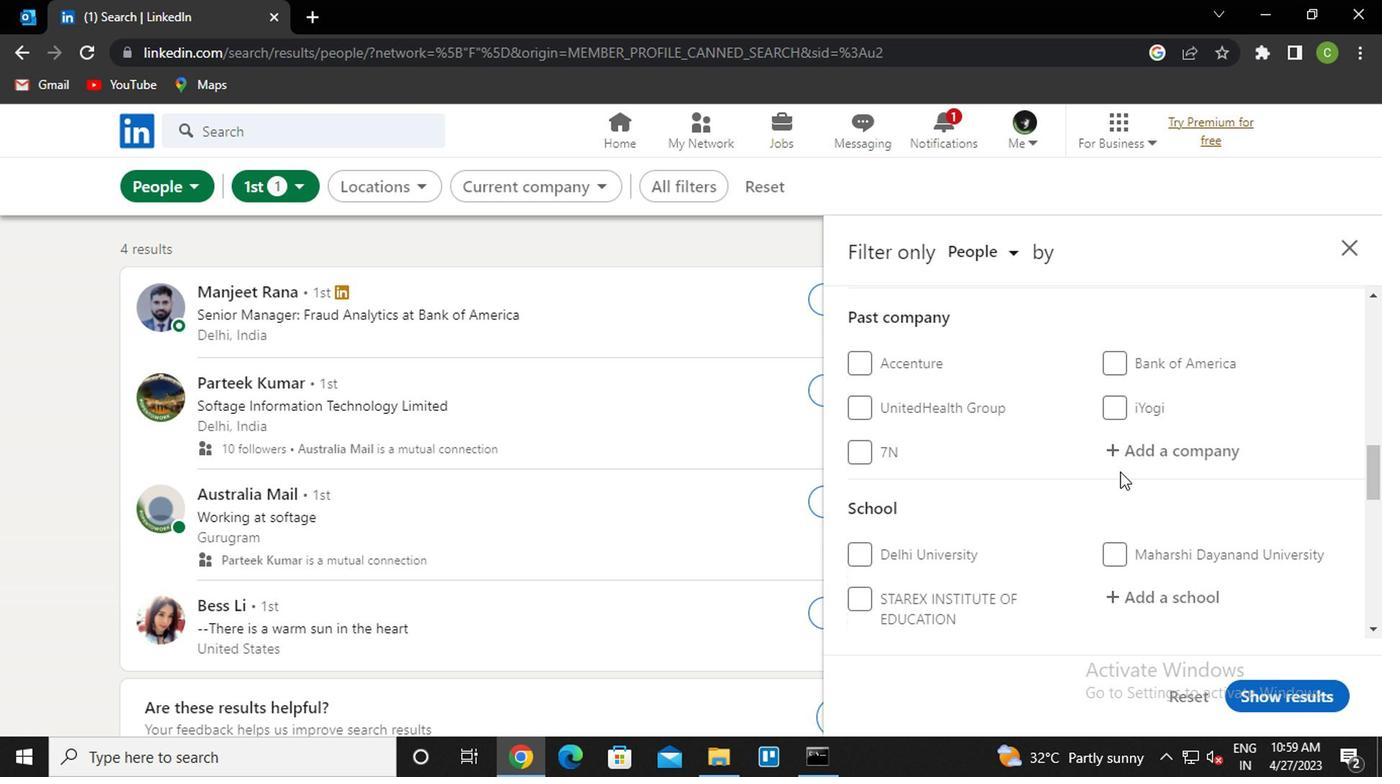 
Action: Mouse scrolled (1115, 471) with delta (0, 0)
Screenshot: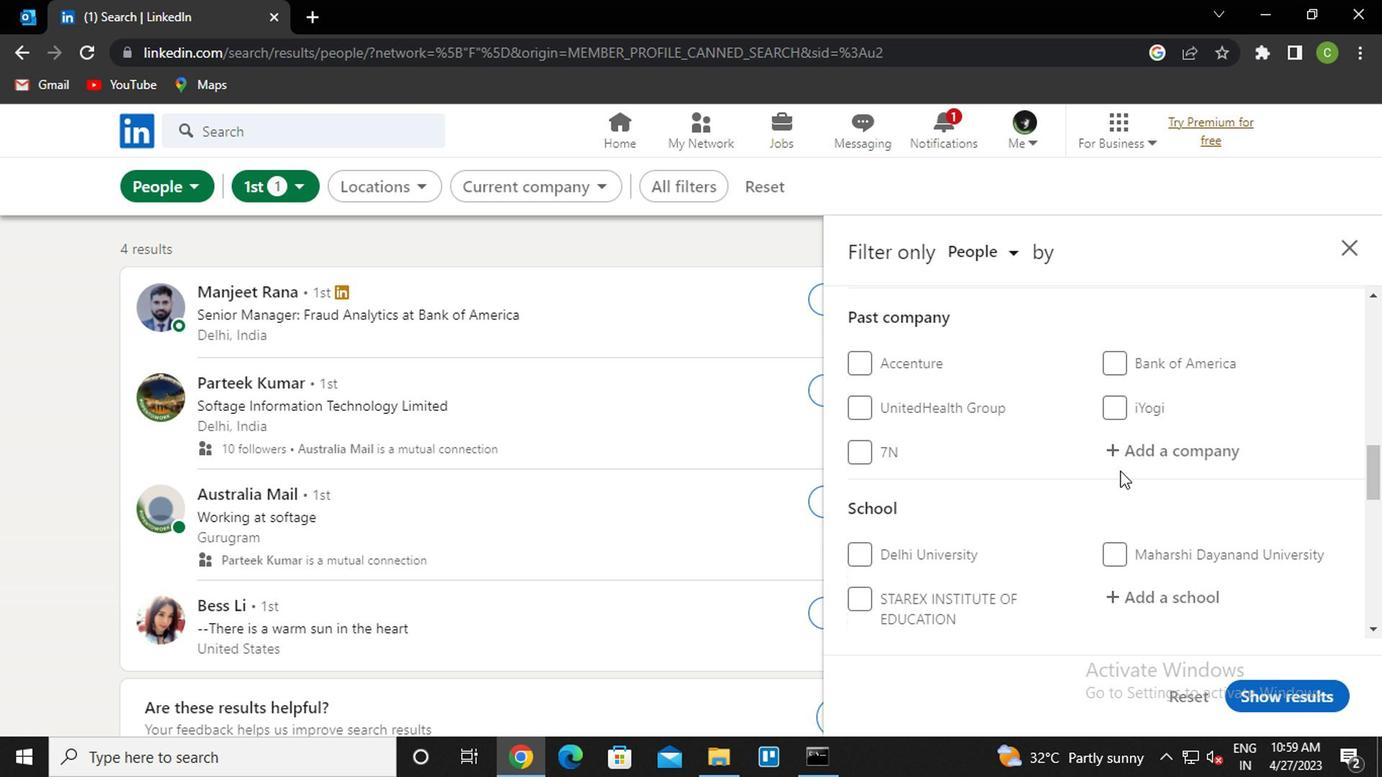 
Action: Mouse moved to (1154, 401)
Screenshot: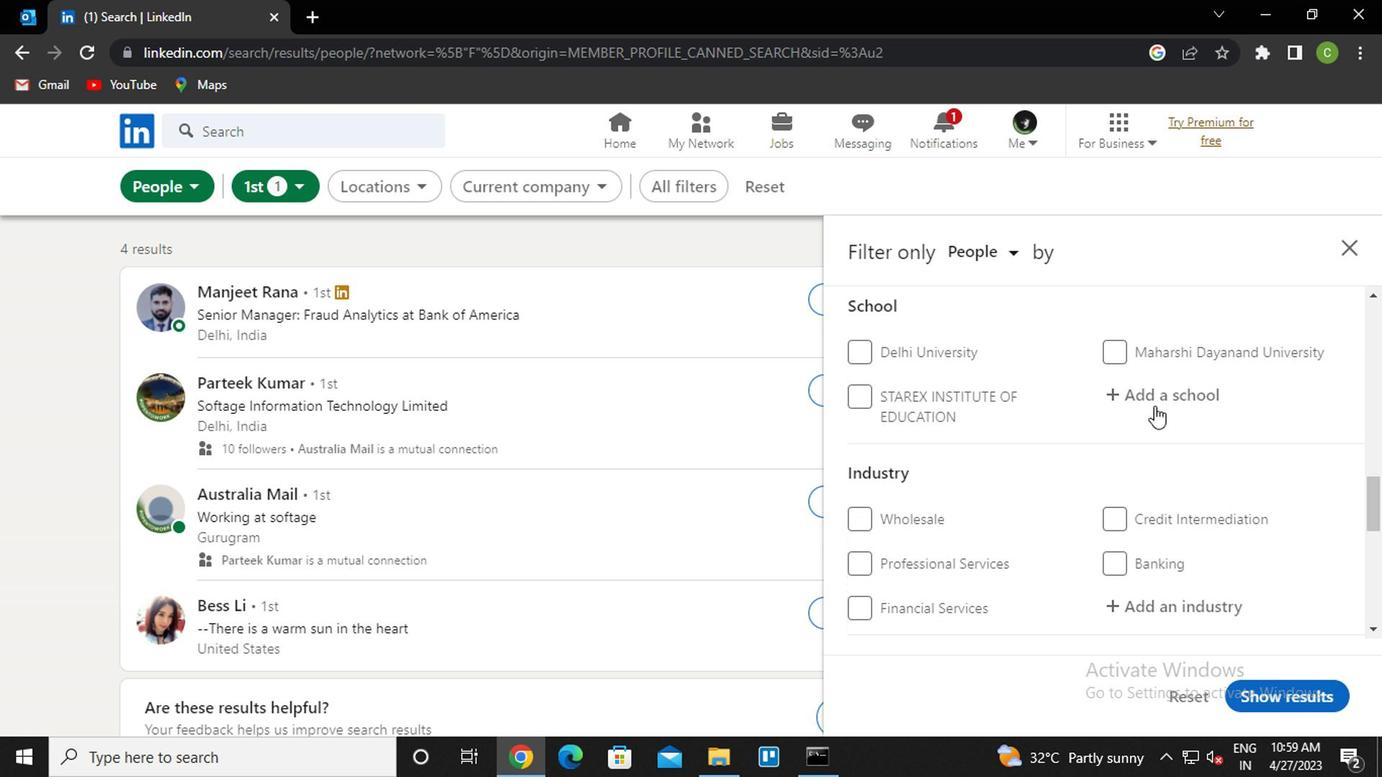 
Action: Mouse pressed left at (1154, 401)
Screenshot: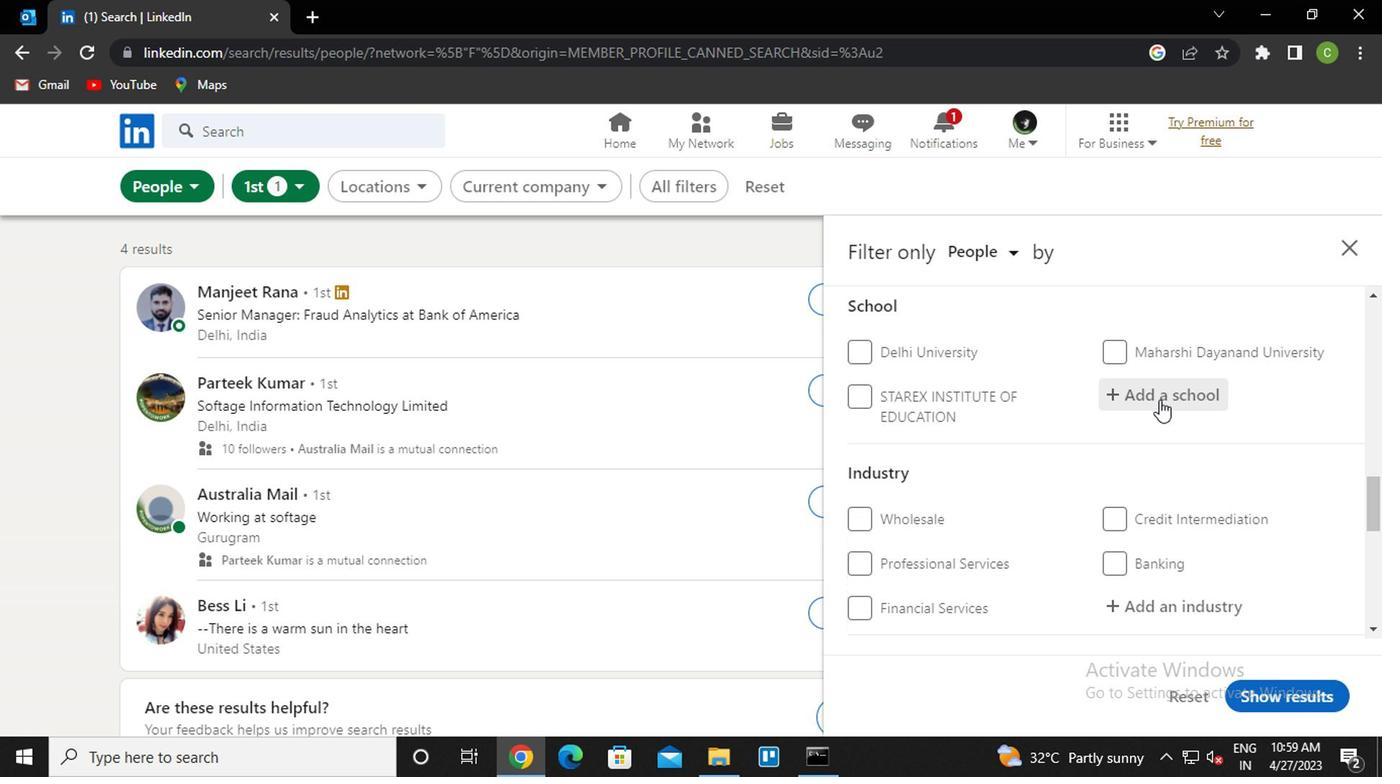 
Action: Key pressed <Key.caps_lock><Key.caps_lock>k<Key.caps_lock>uvempu<Key.down><Key.down><Key.down><Key.enter>
Screenshot: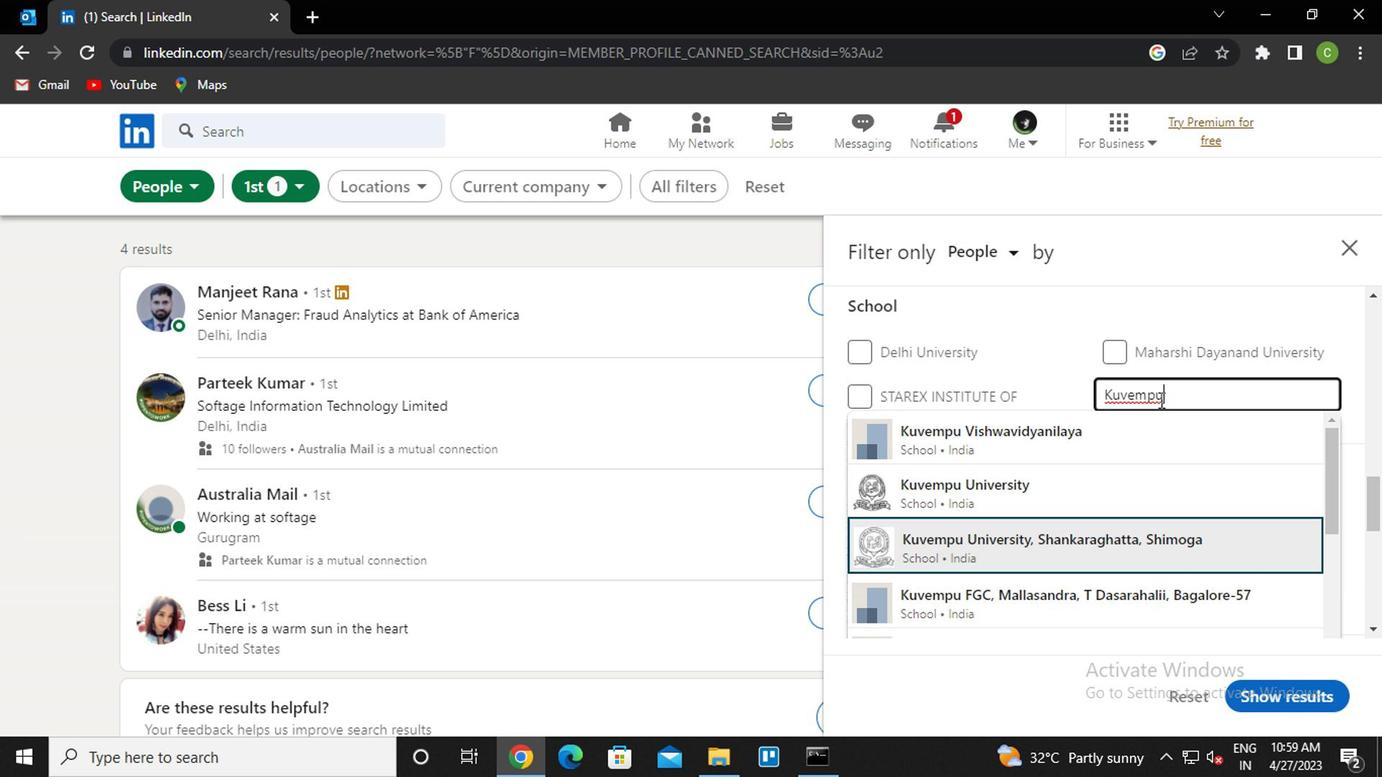 
Action: Mouse moved to (1146, 424)
Screenshot: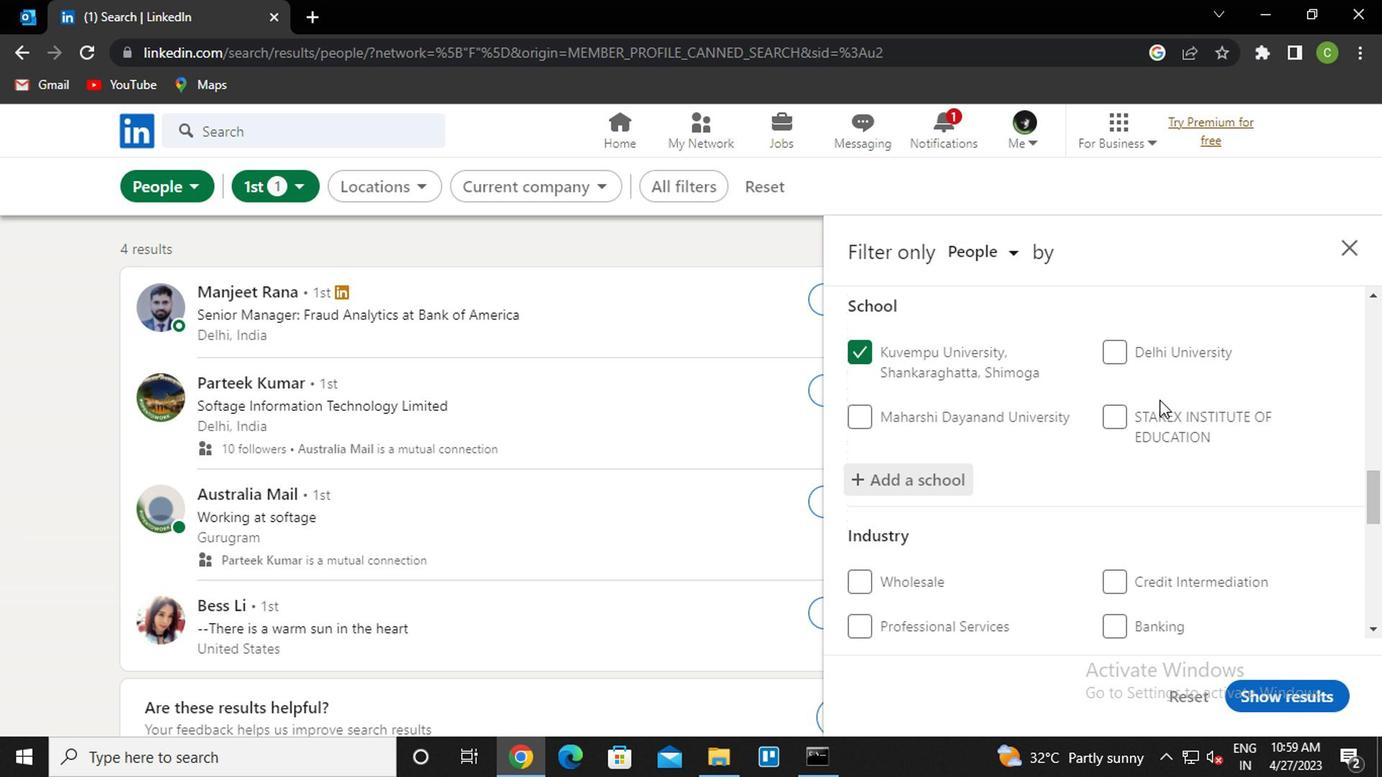 
Action: Mouse scrolled (1146, 422) with delta (0, -1)
Screenshot: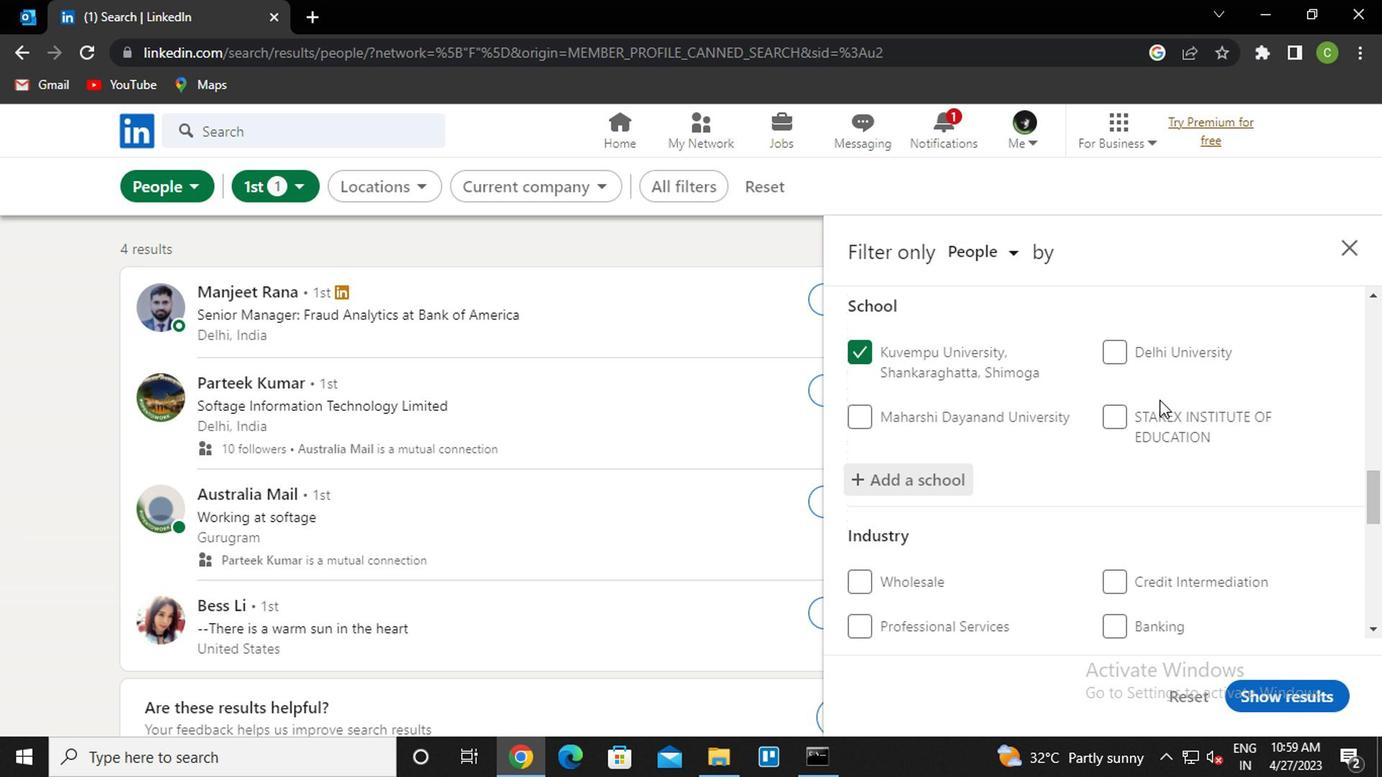 
Action: Mouse moved to (1134, 439)
Screenshot: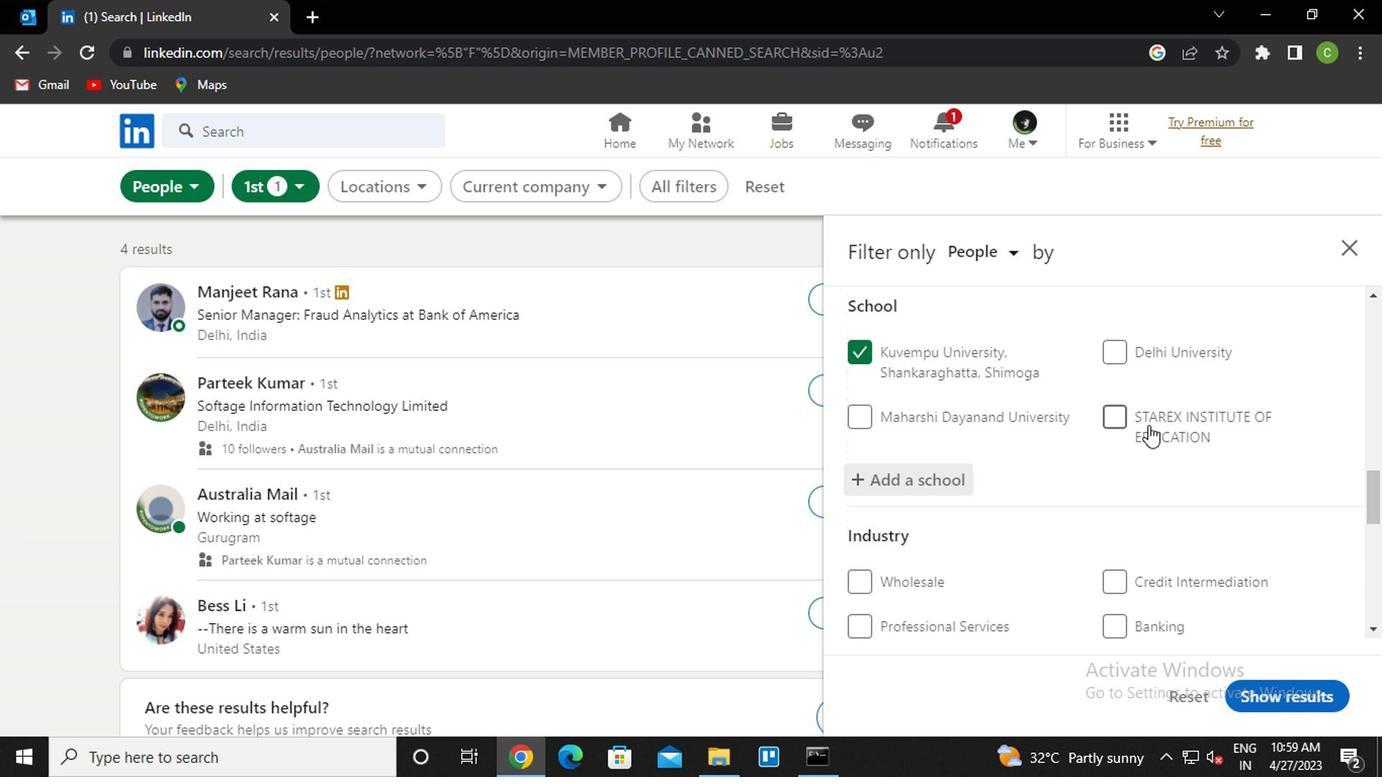 
Action: Mouse scrolled (1134, 439) with delta (0, 0)
Screenshot: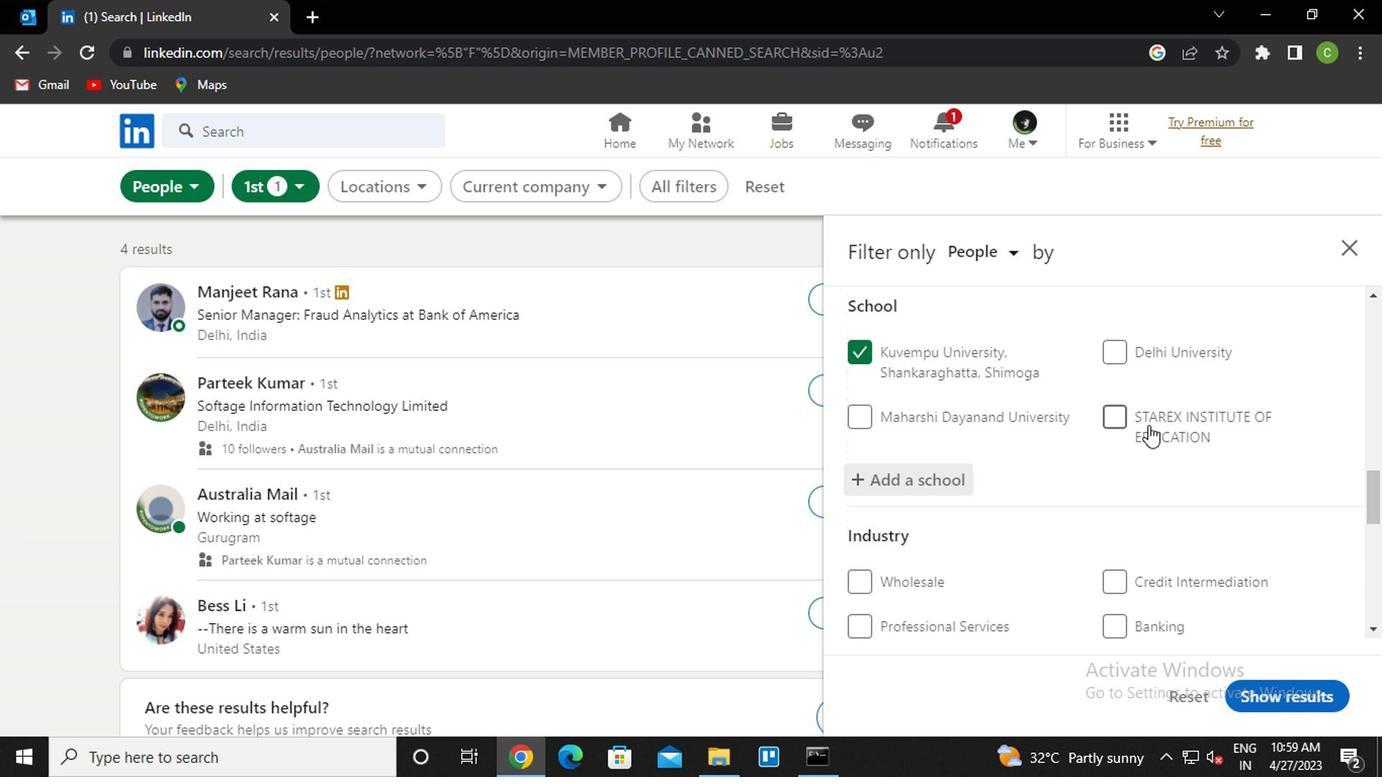 
Action: Mouse moved to (1121, 465)
Screenshot: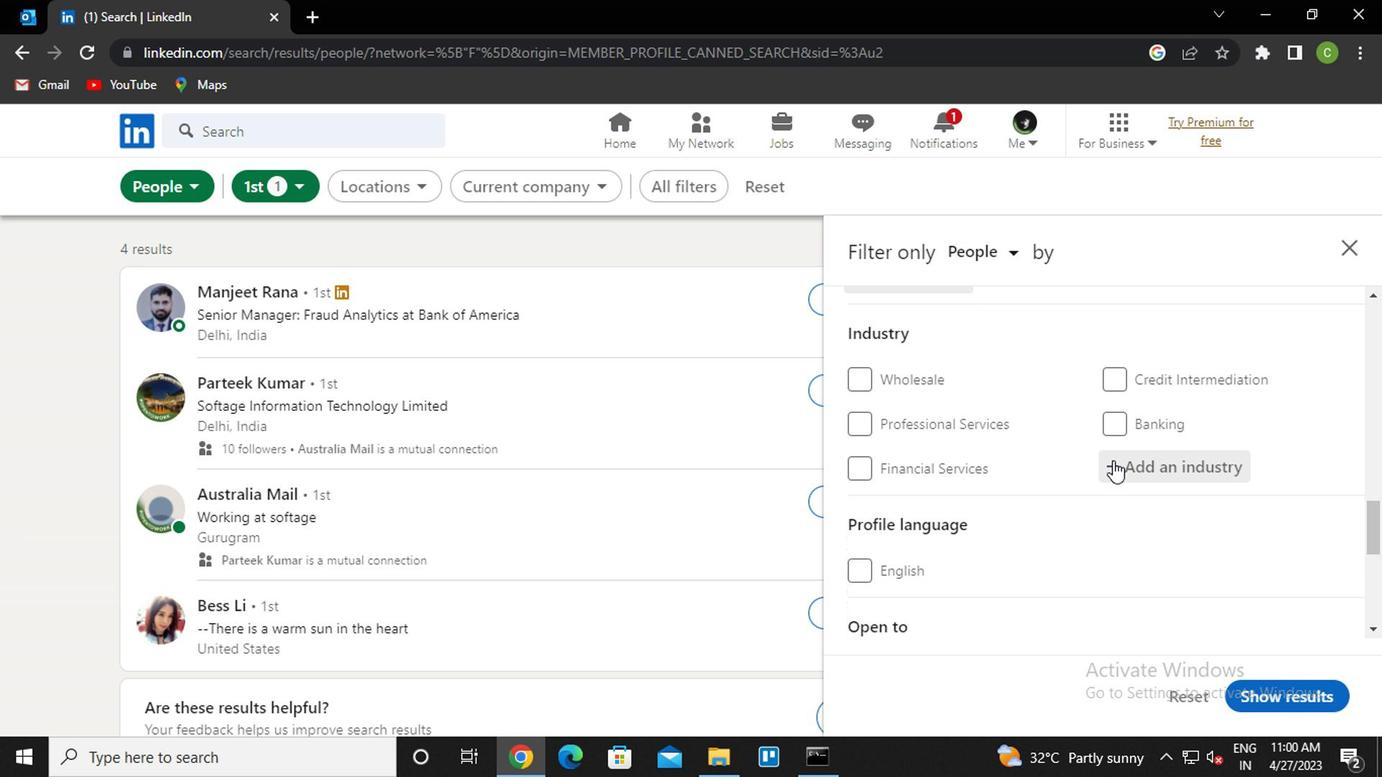 
Action: Mouse pressed left at (1121, 465)
Screenshot: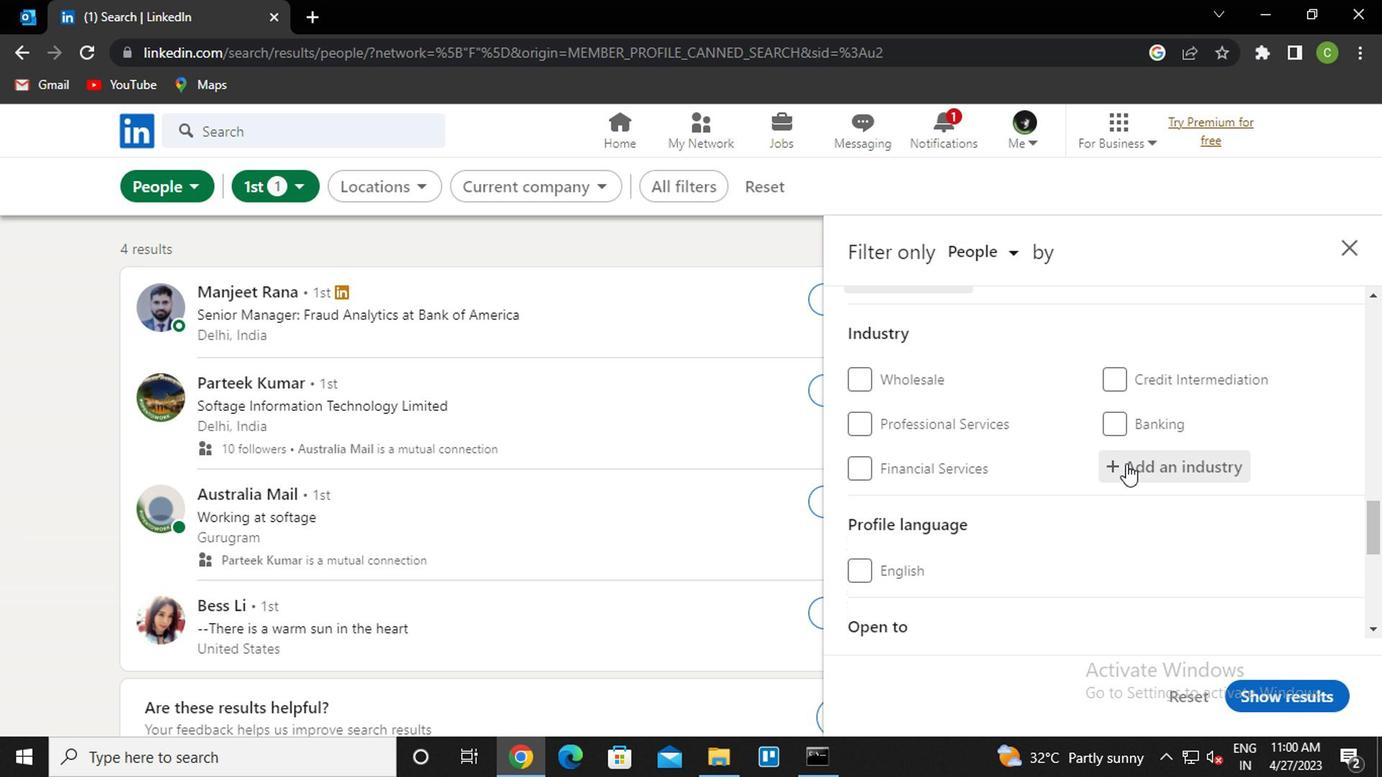 
Action: Key pressed <Key.caps_lock>s<Key.caps_lock>ecurities<Key.down><Key.enter>
Screenshot: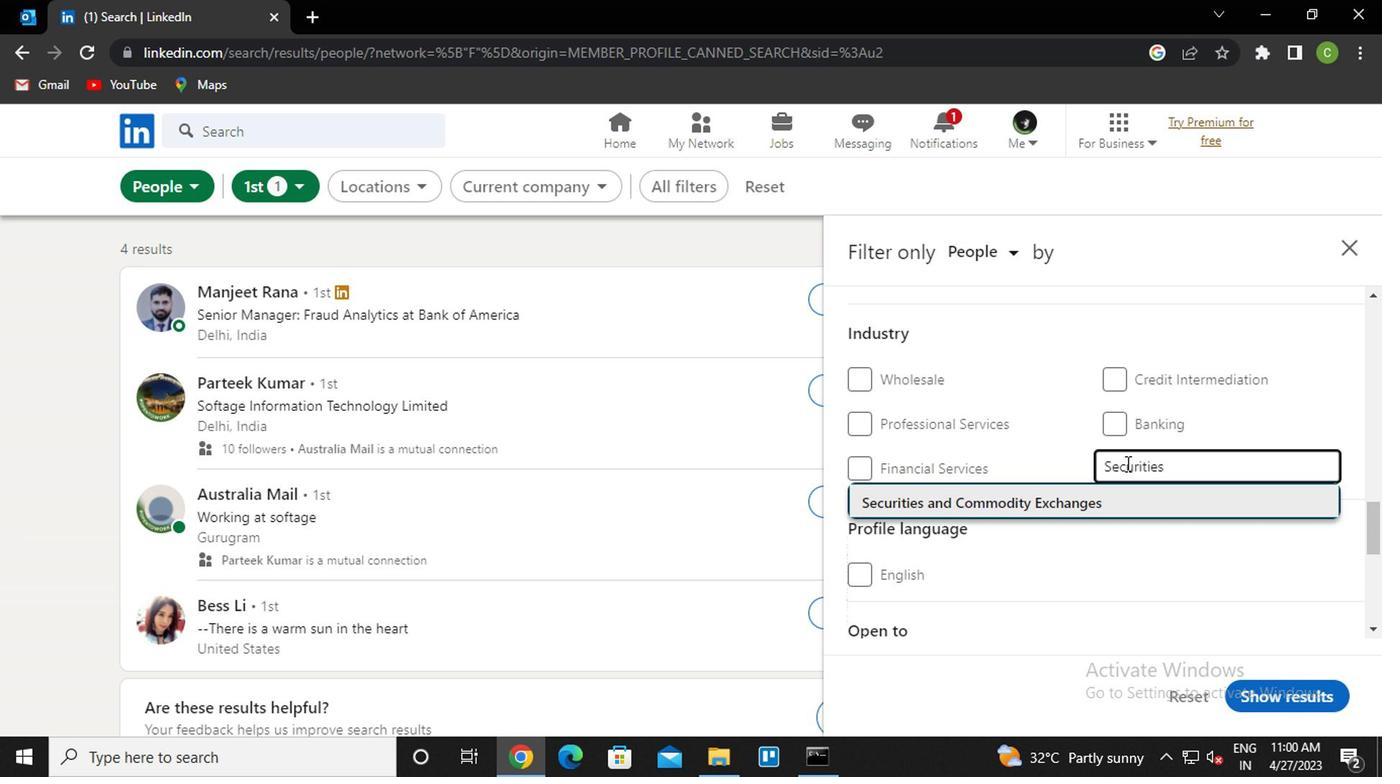 
Action: Mouse moved to (1136, 463)
Screenshot: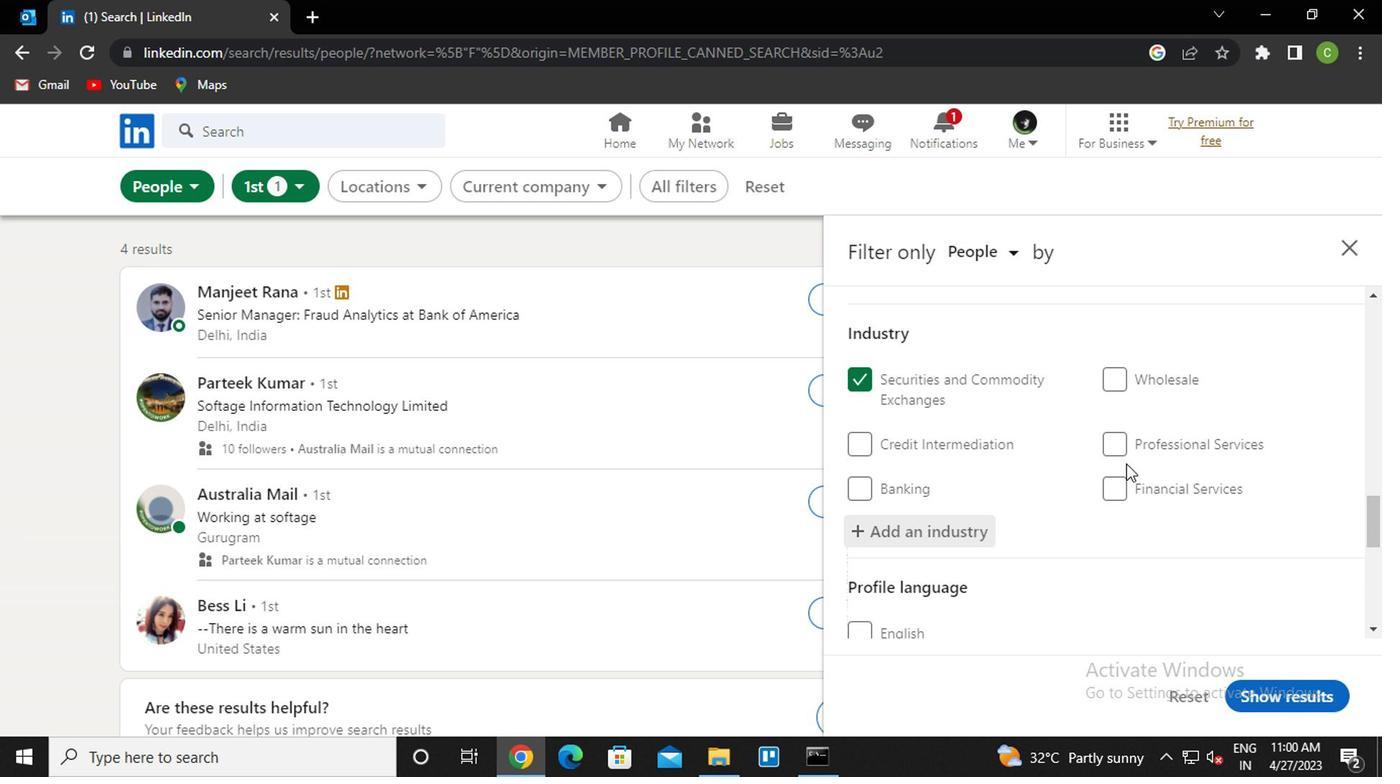 
Action: Mouse scrolled (1136, 462) with delta (0, -1)
Screenshot: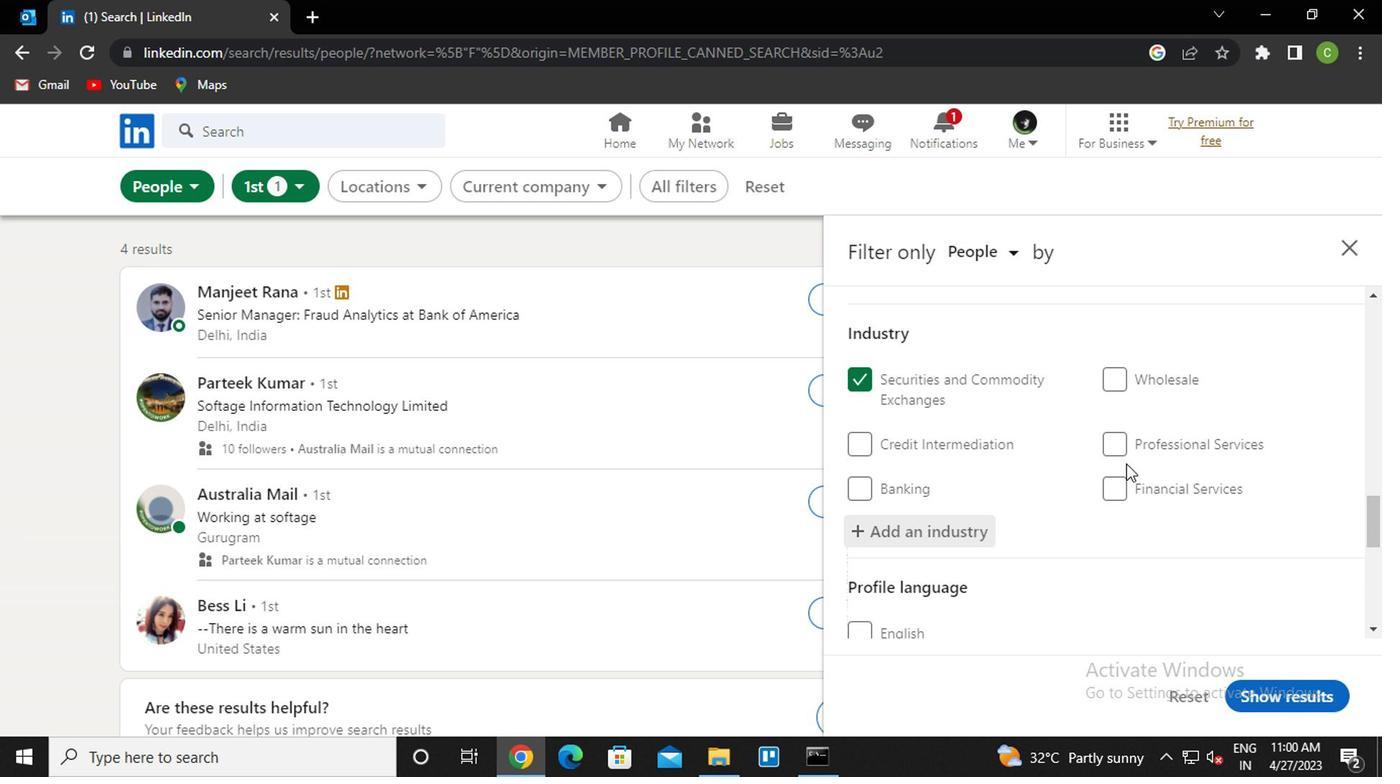 
Action: Mouse scrolled (1136, 462) with delta (0, -1)
Screenshot: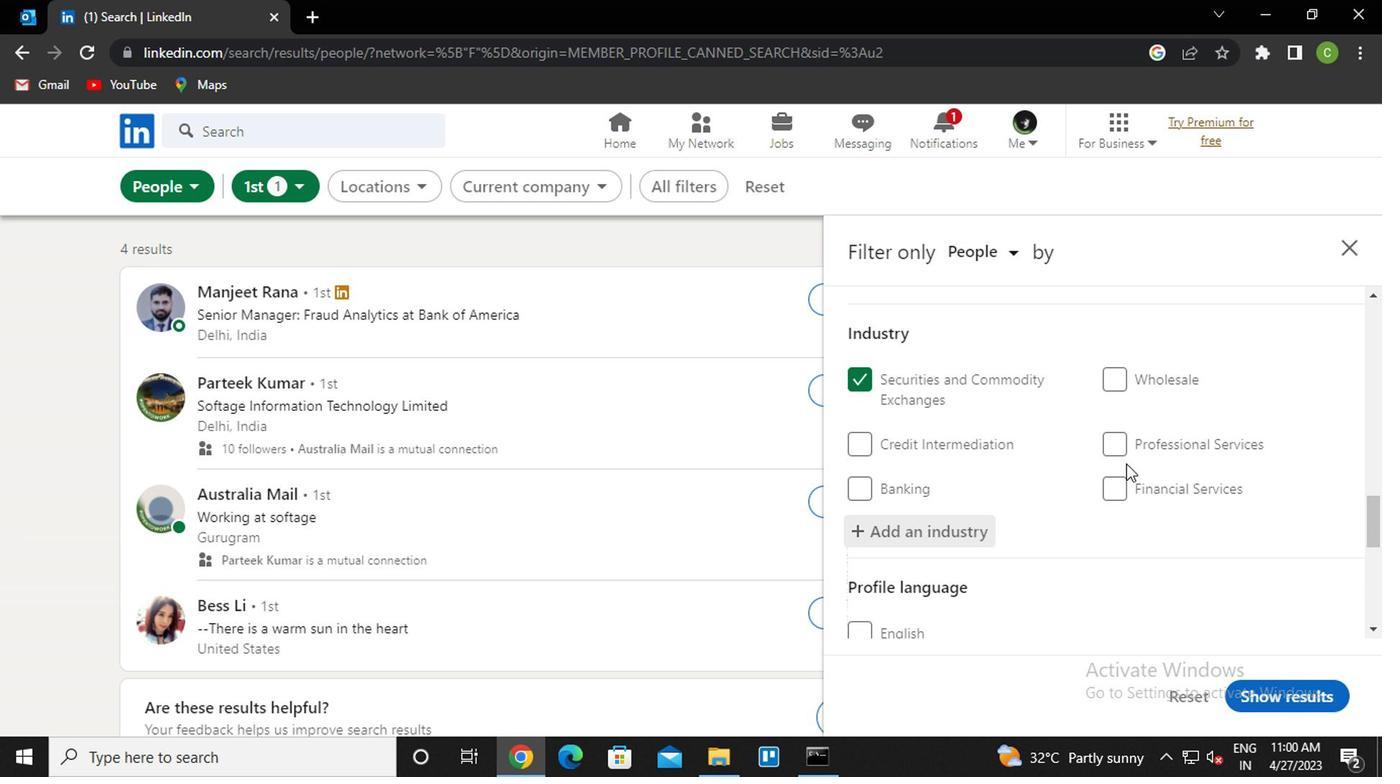 
Action: Mouse scrolled (1136, 462) with delta (0, -1)
Screenshot: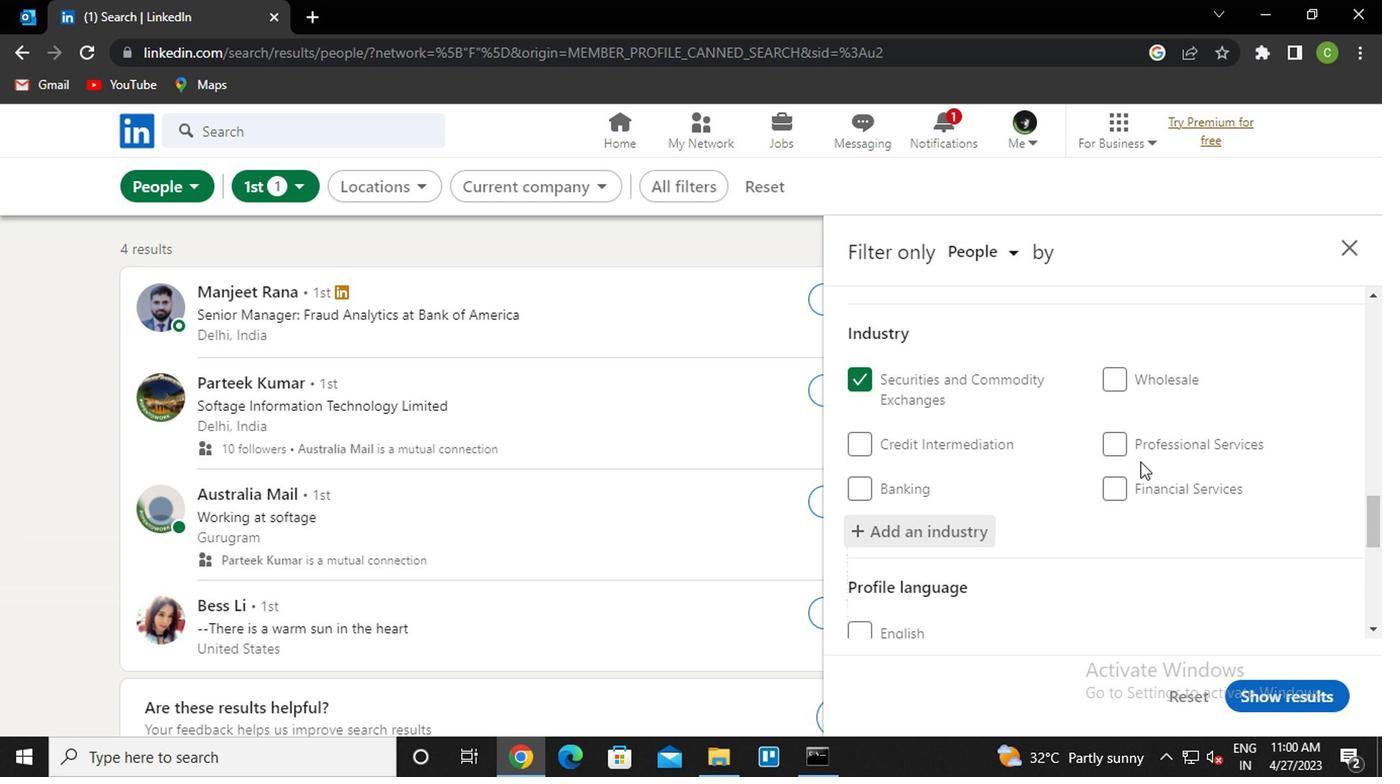 
Action: Mouse moved to (1013, 501)
Screenshot: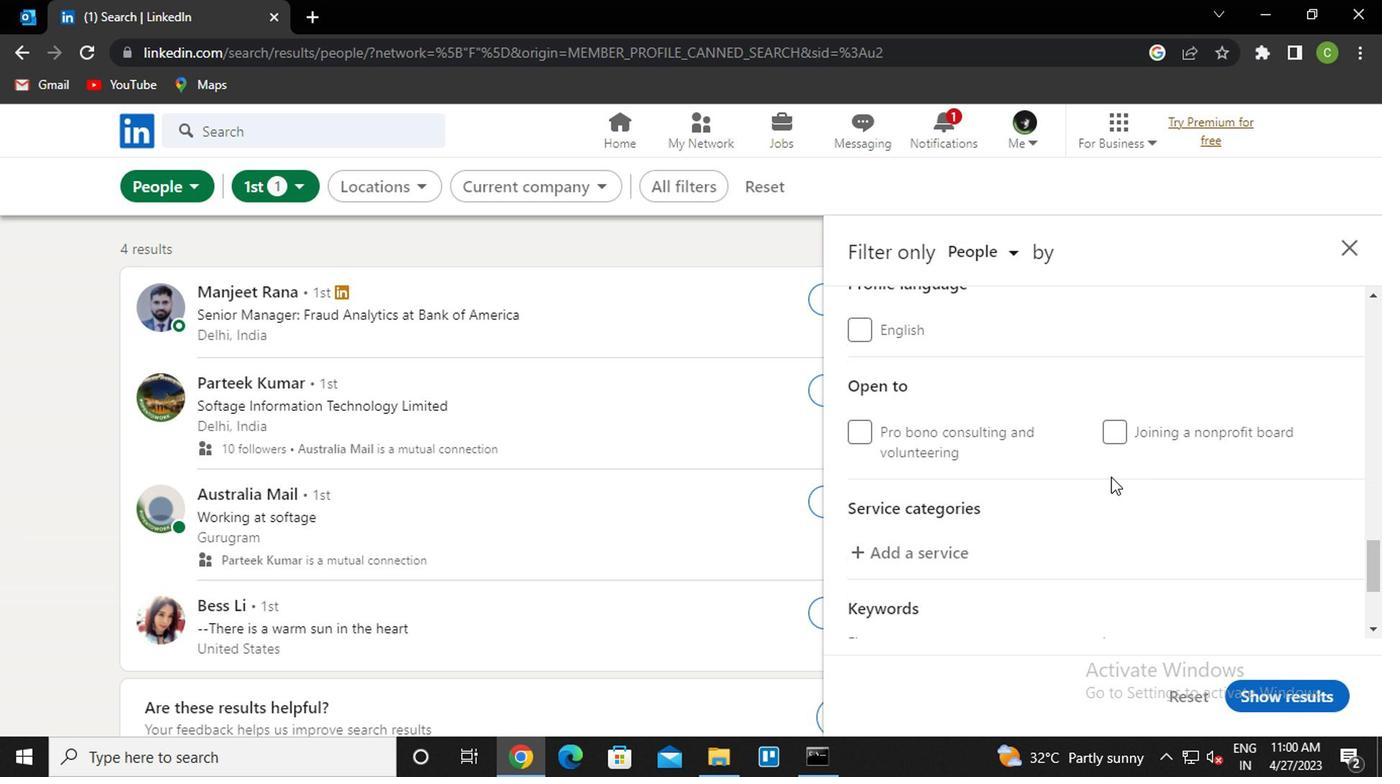 
Action: Mouse scrolled (1013, 499) with delta (0, -1)
Screenshot: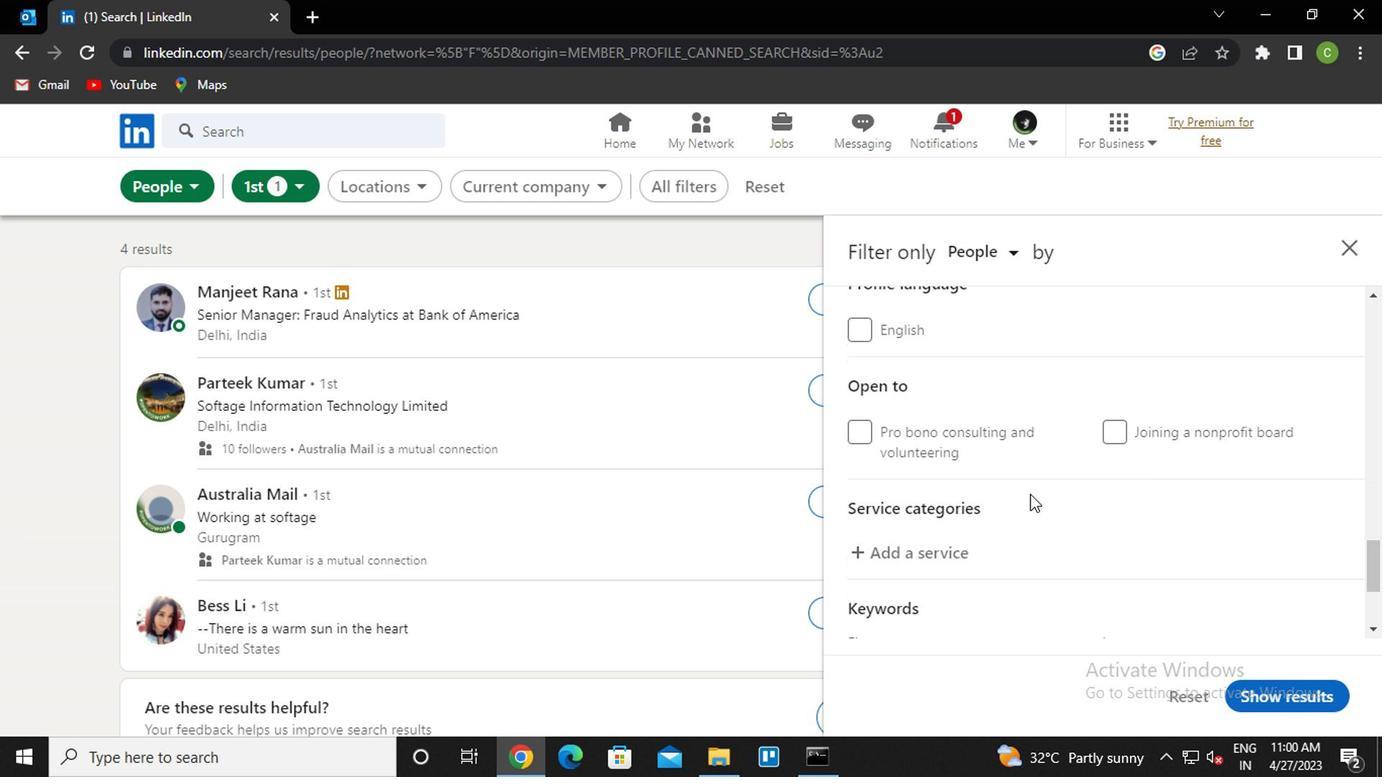 
Action: Mouse moved to (899, 451)
Screenshot: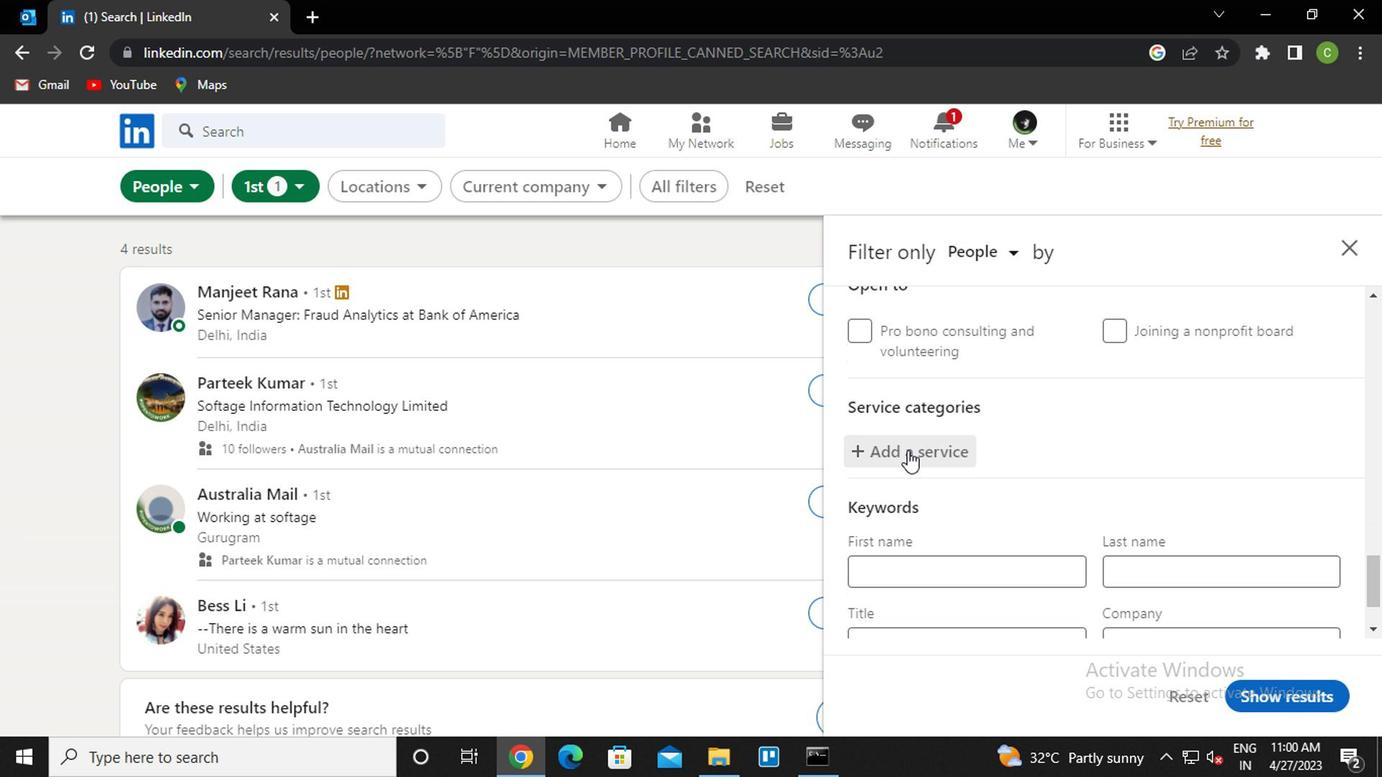 
Action: Mouse pressed left at (899, 451)
Screenshot: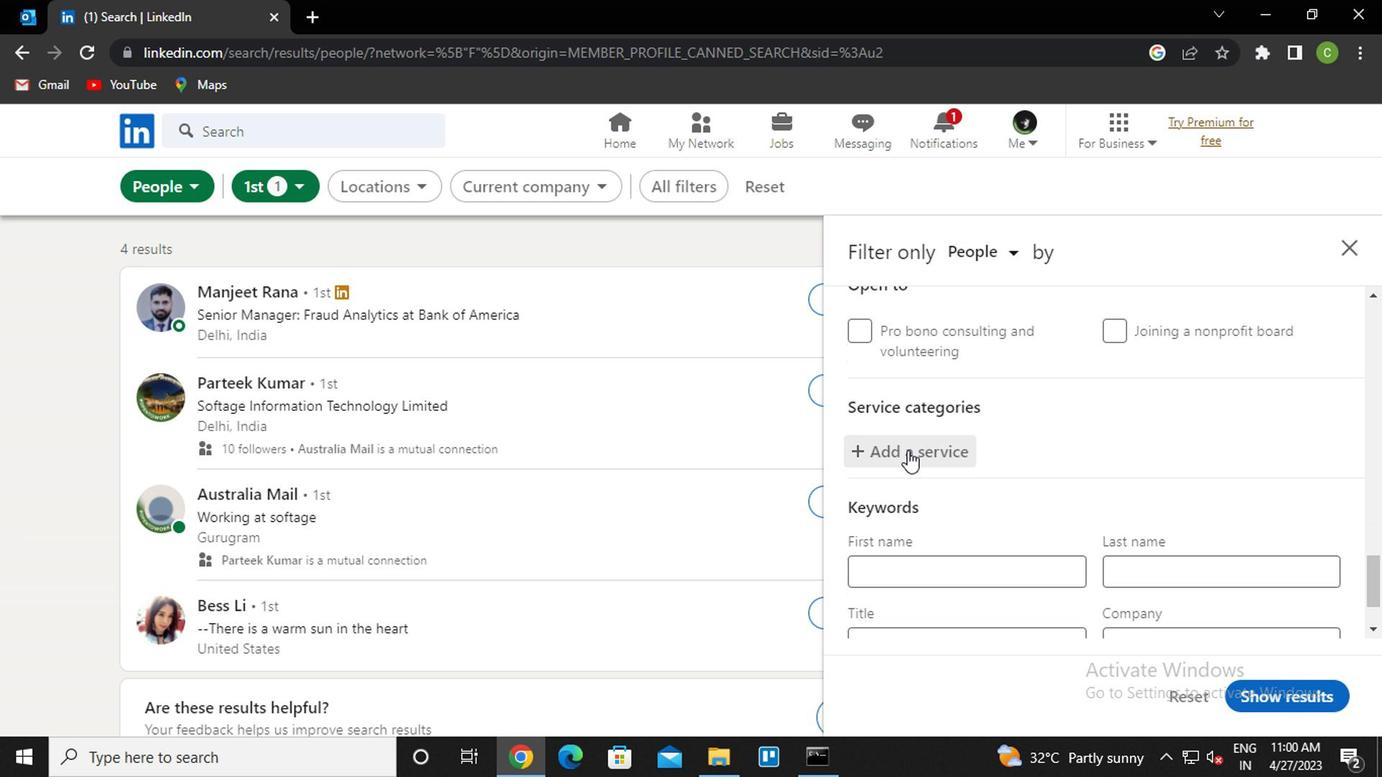 
Action: Mouse moved to (1149, 408)
Screenshot: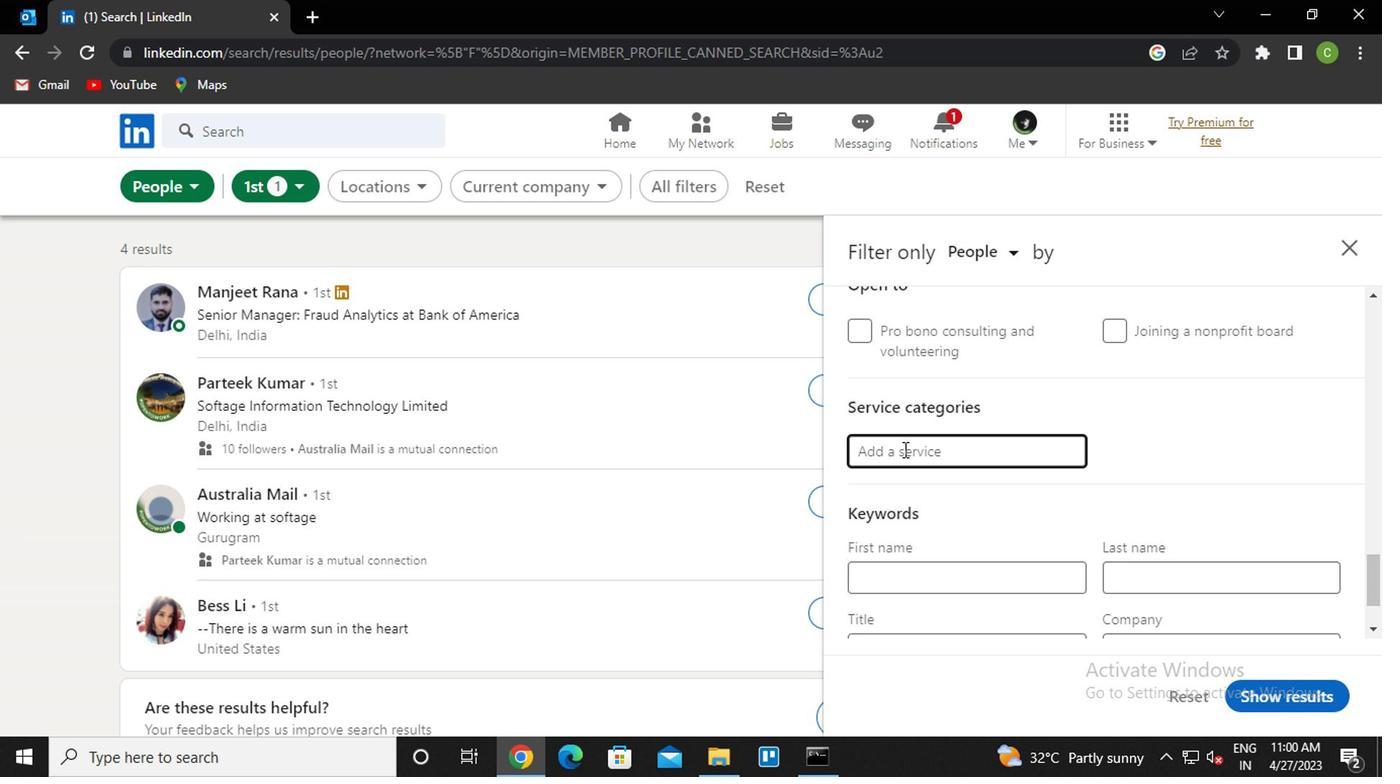 
Action: Key pressed <Key.caps_lock>i<Key.caps_lock>nterac<Key.down><Key.down><Key.enter>
Screenshot: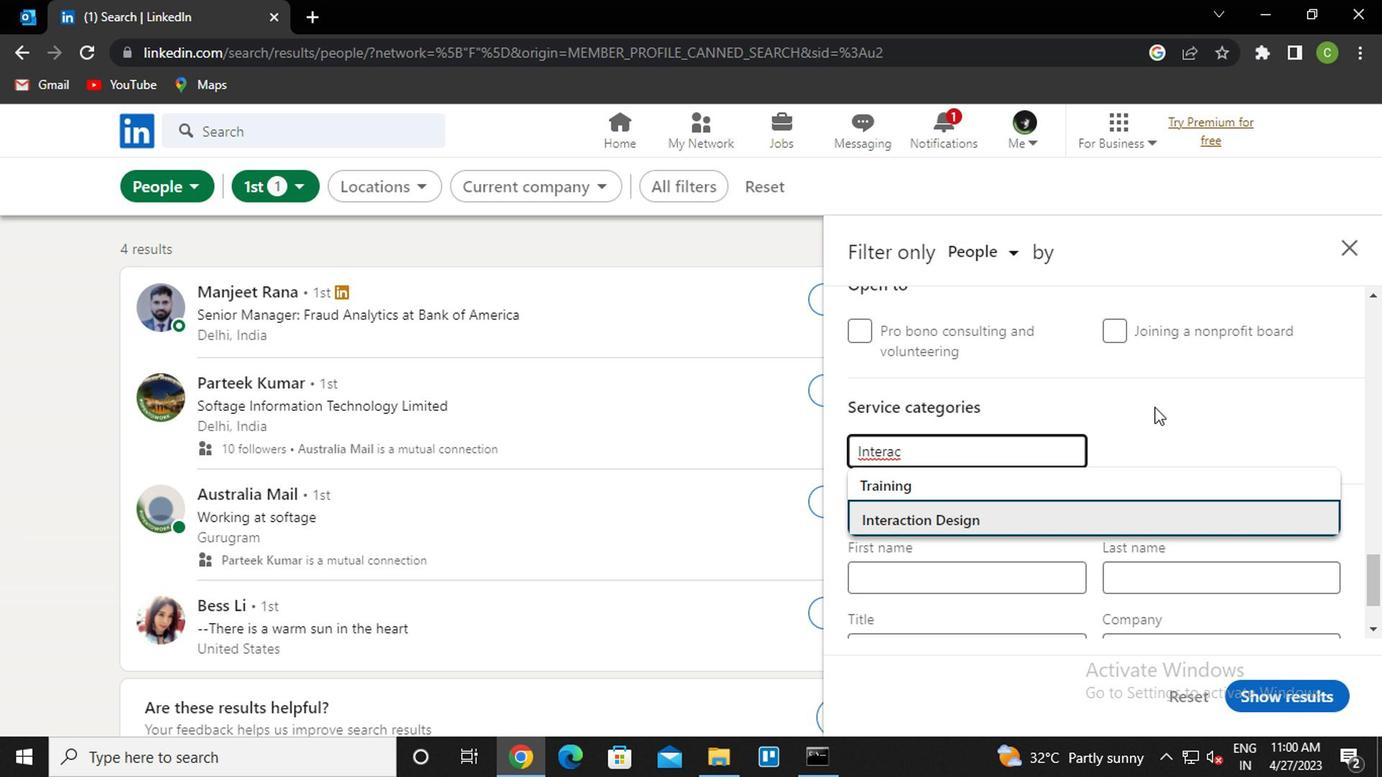 
Action: Mouse scrolled (1149, 407) with delta (0, -1)
Screenshot: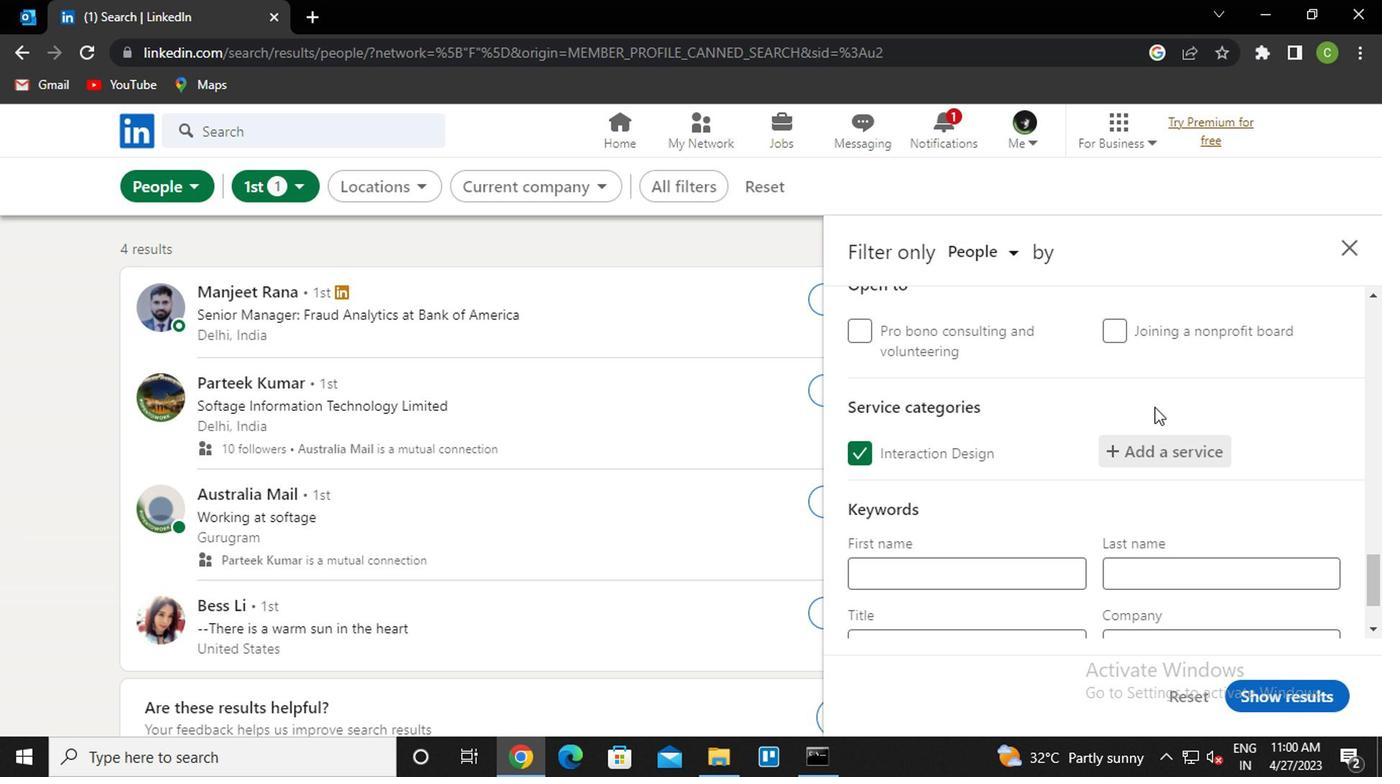 
Action: Mouse scrolled (1149, 407) with delta (0, -1)
Screenshot: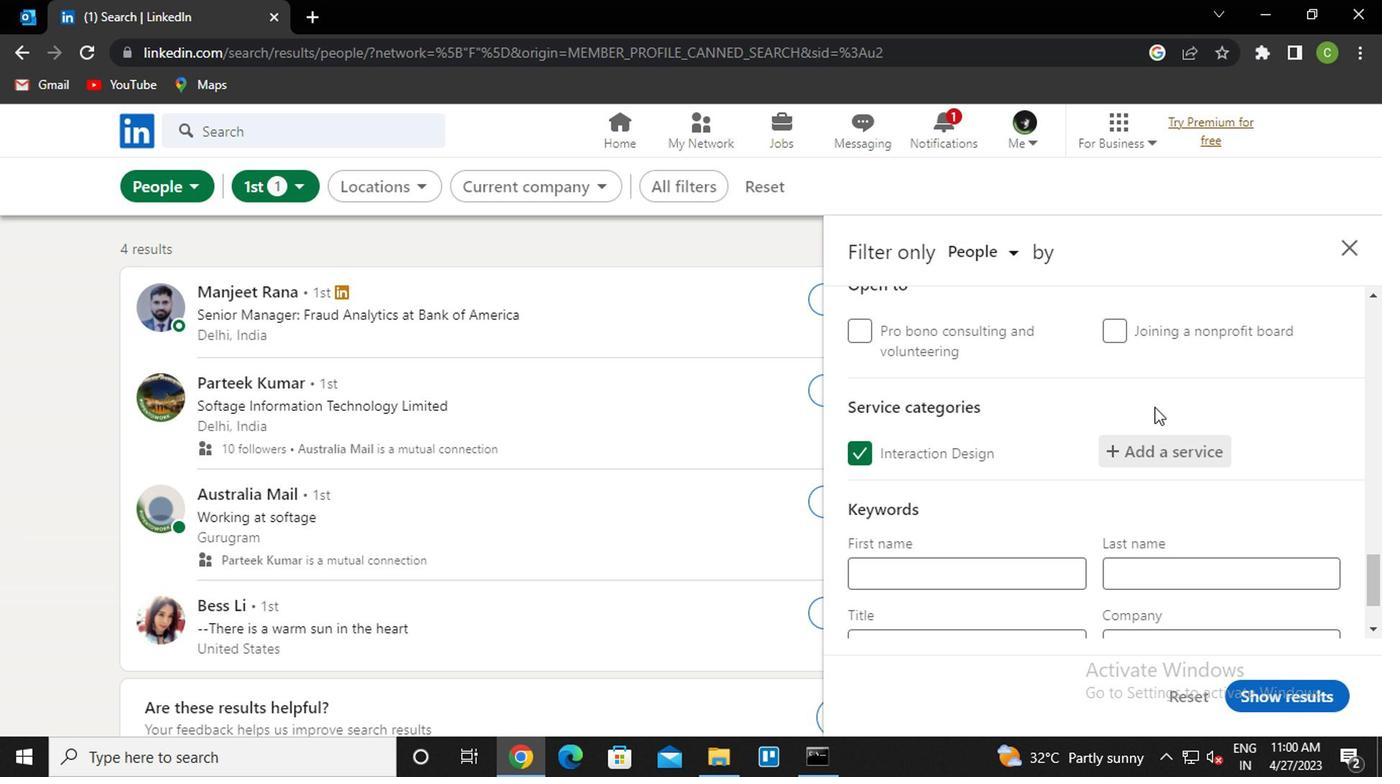 
Action: Mouse scrolled (1149, 407) with delta (0, -1)
Screenshot: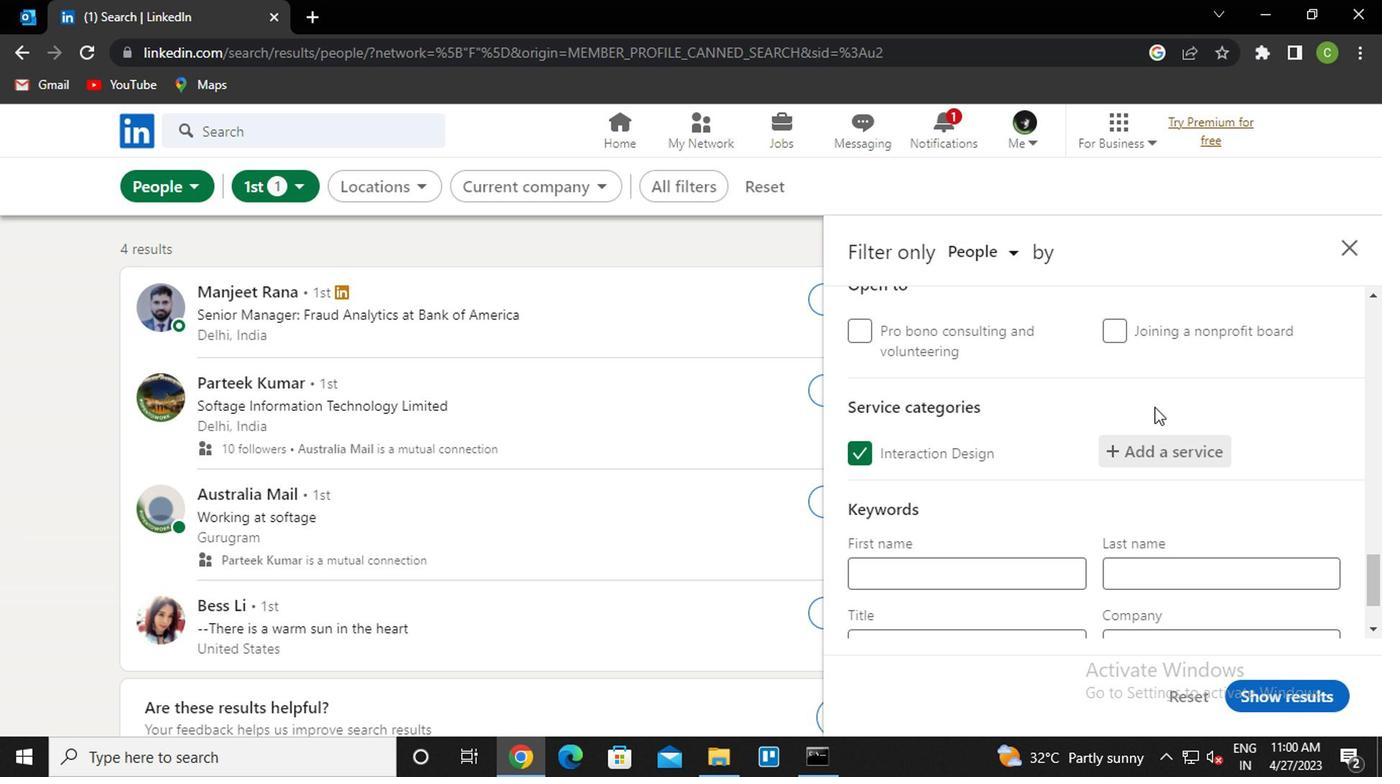 
Action: Mouse scrolled (1149, 407) with delta (0, -1)
Screenshot: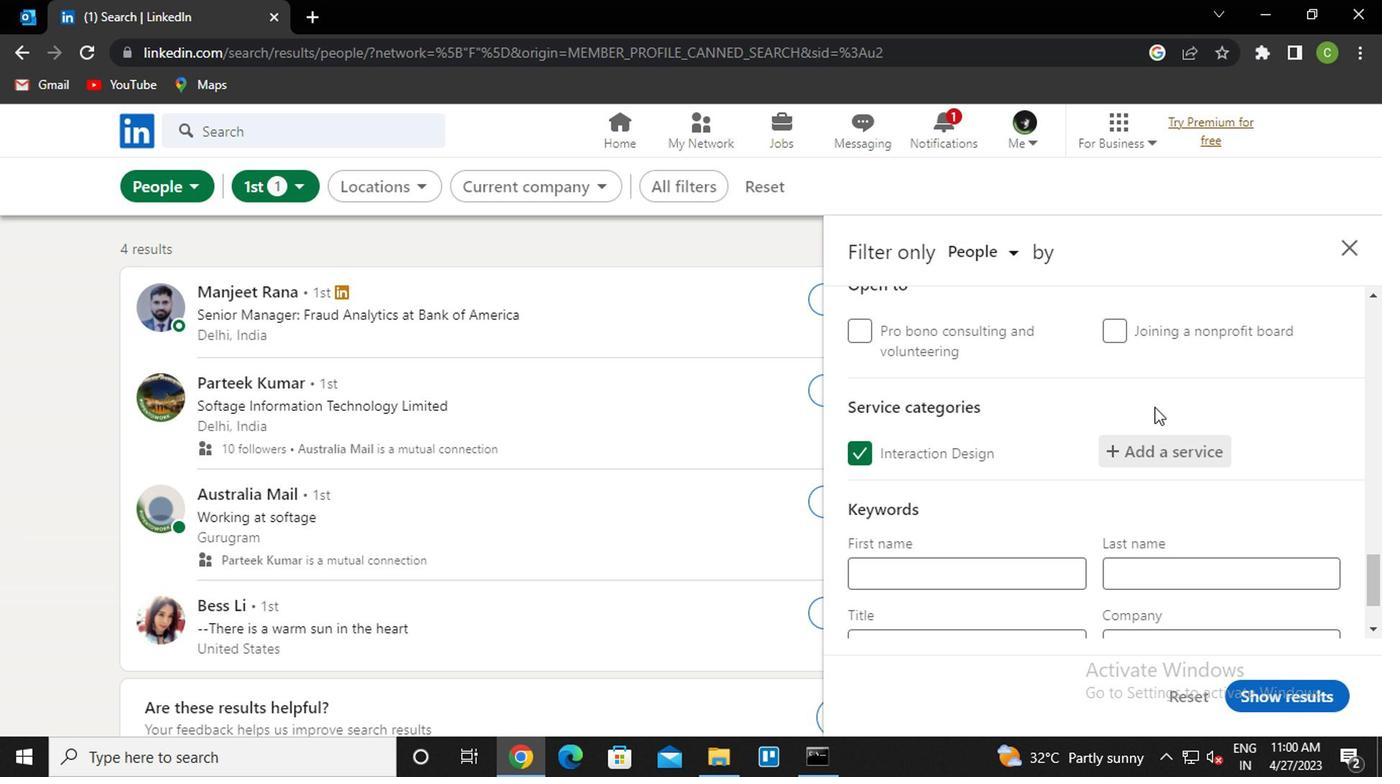 
Action: Mouse moved to (991, 560)
Screenshot: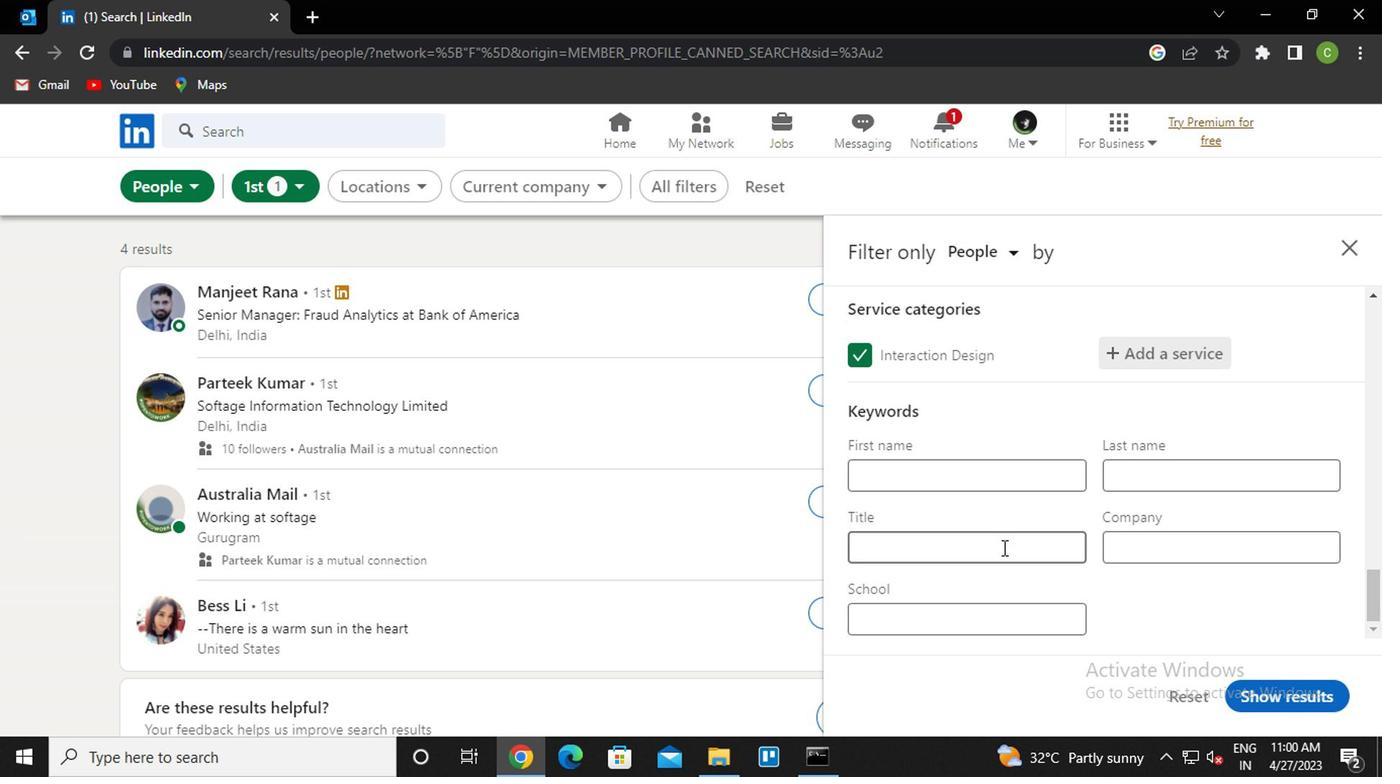 
Action: Mouse pressed left at (991, 560)
Screenshot: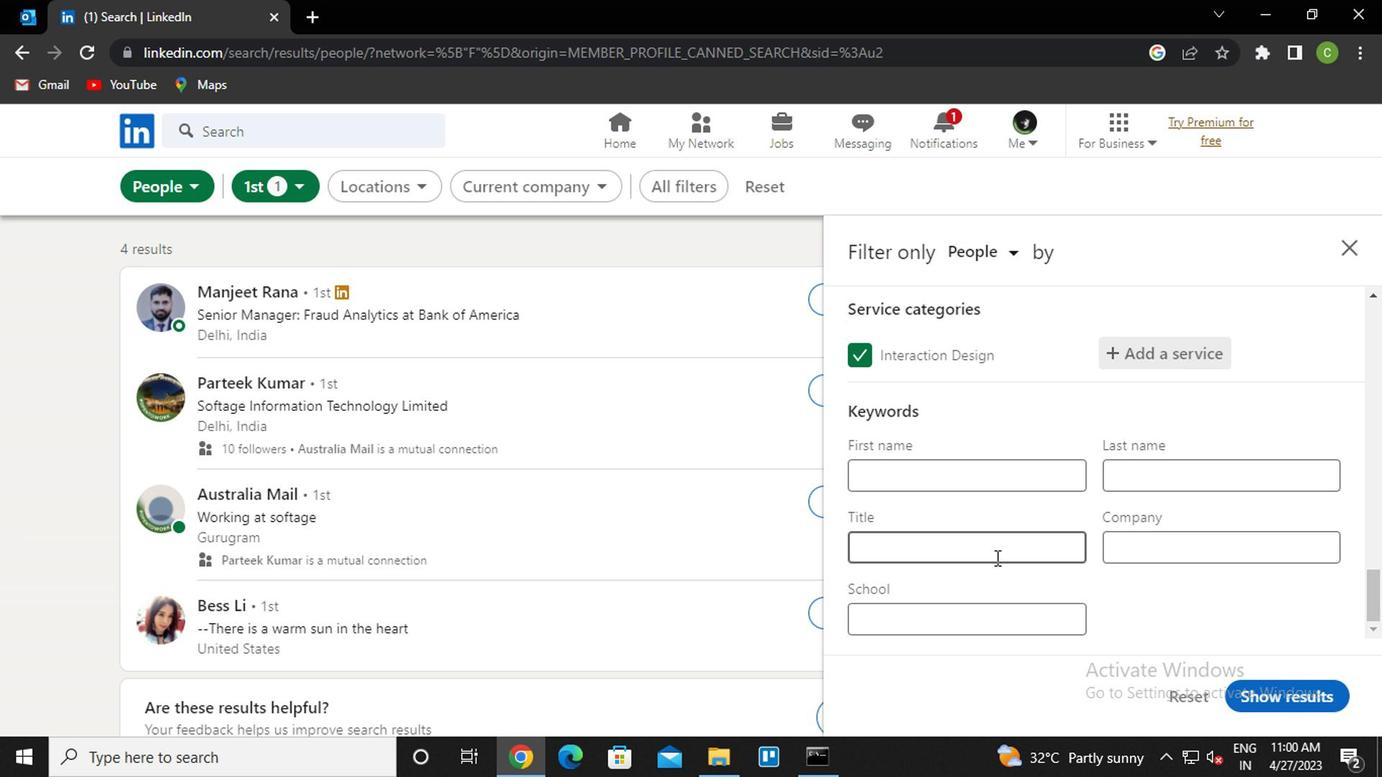 
Action: Key pressed <Key.caps_lock>e<Key.caps_lock>xecutive<Key.space><Key.caps_lock>a<Key.caps_lock>ssistant
Screenshot: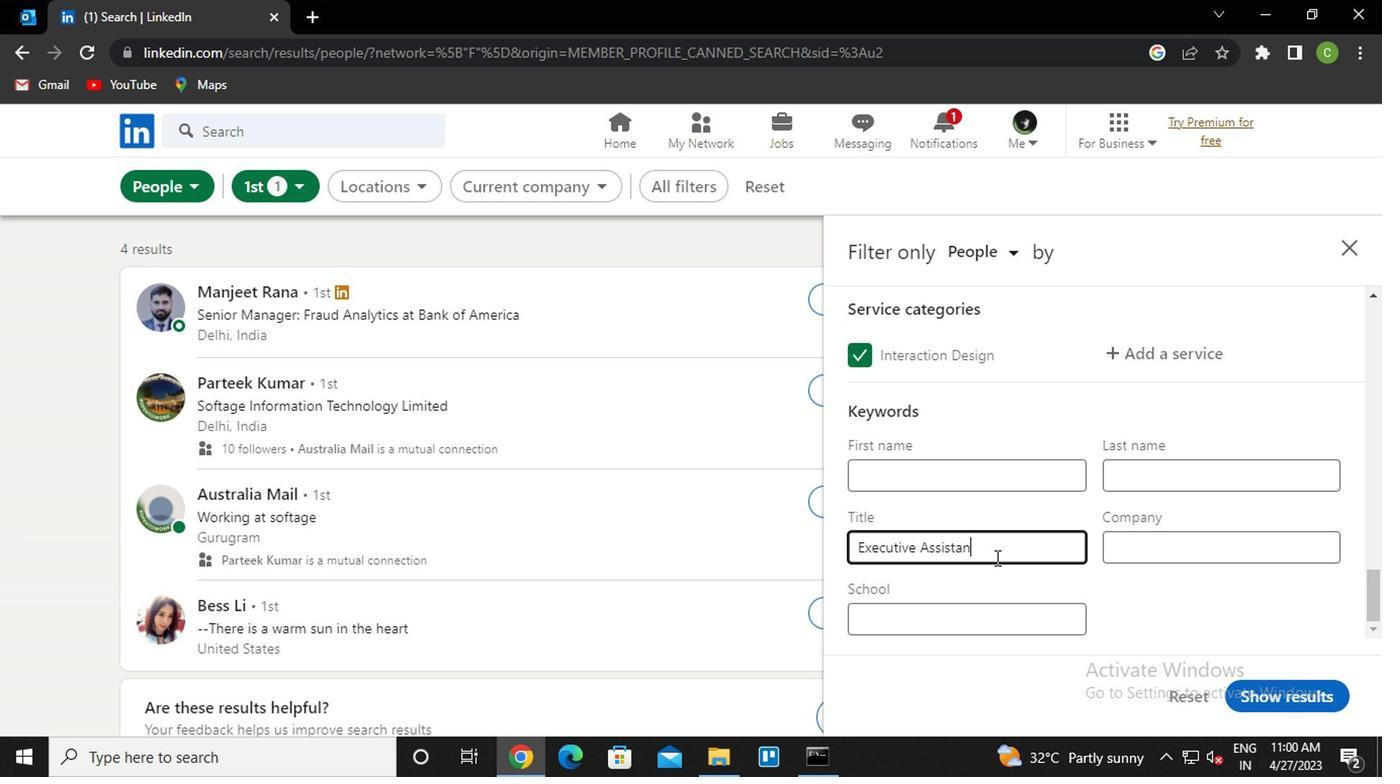 
Action: Mouse moved to (1334, 701)
Screenshot: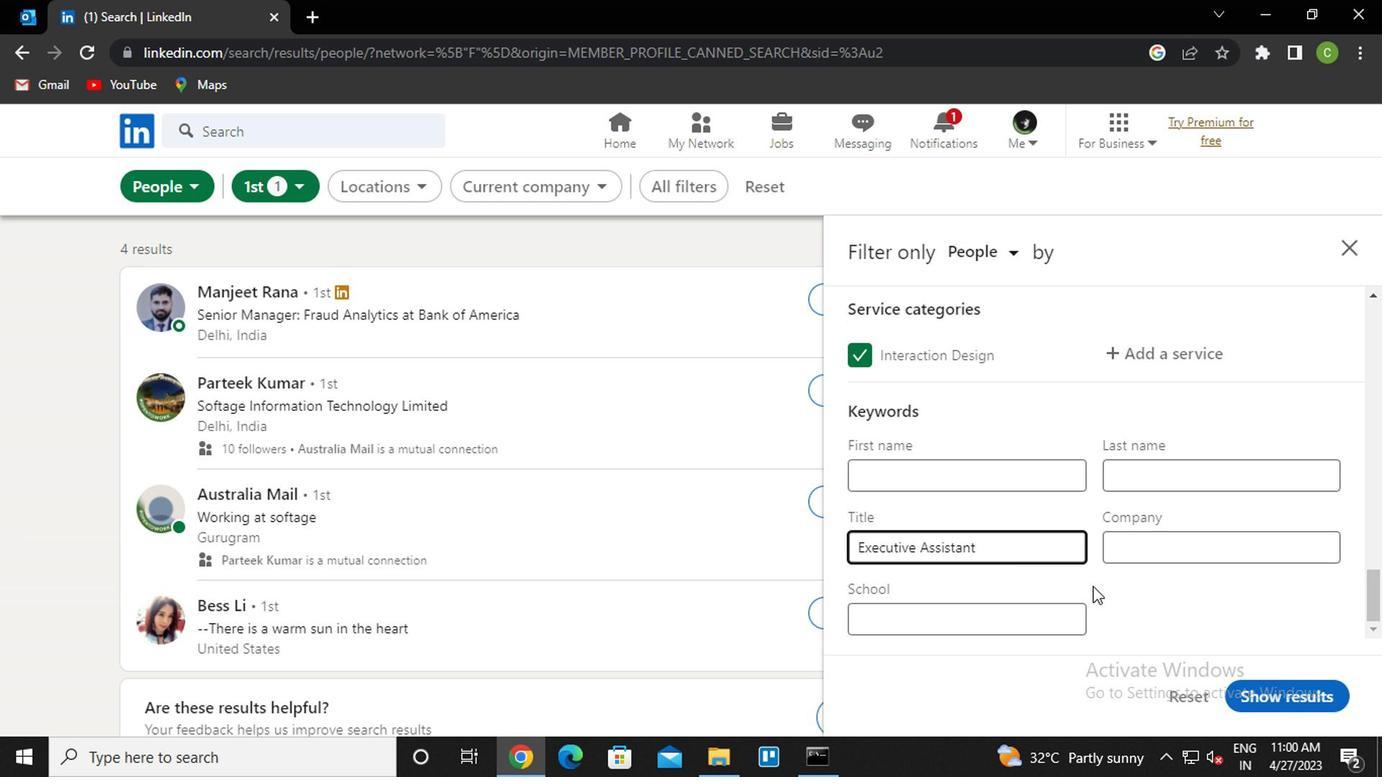 
Action: Mouse pressed left at (1334, 701)
Screenshot: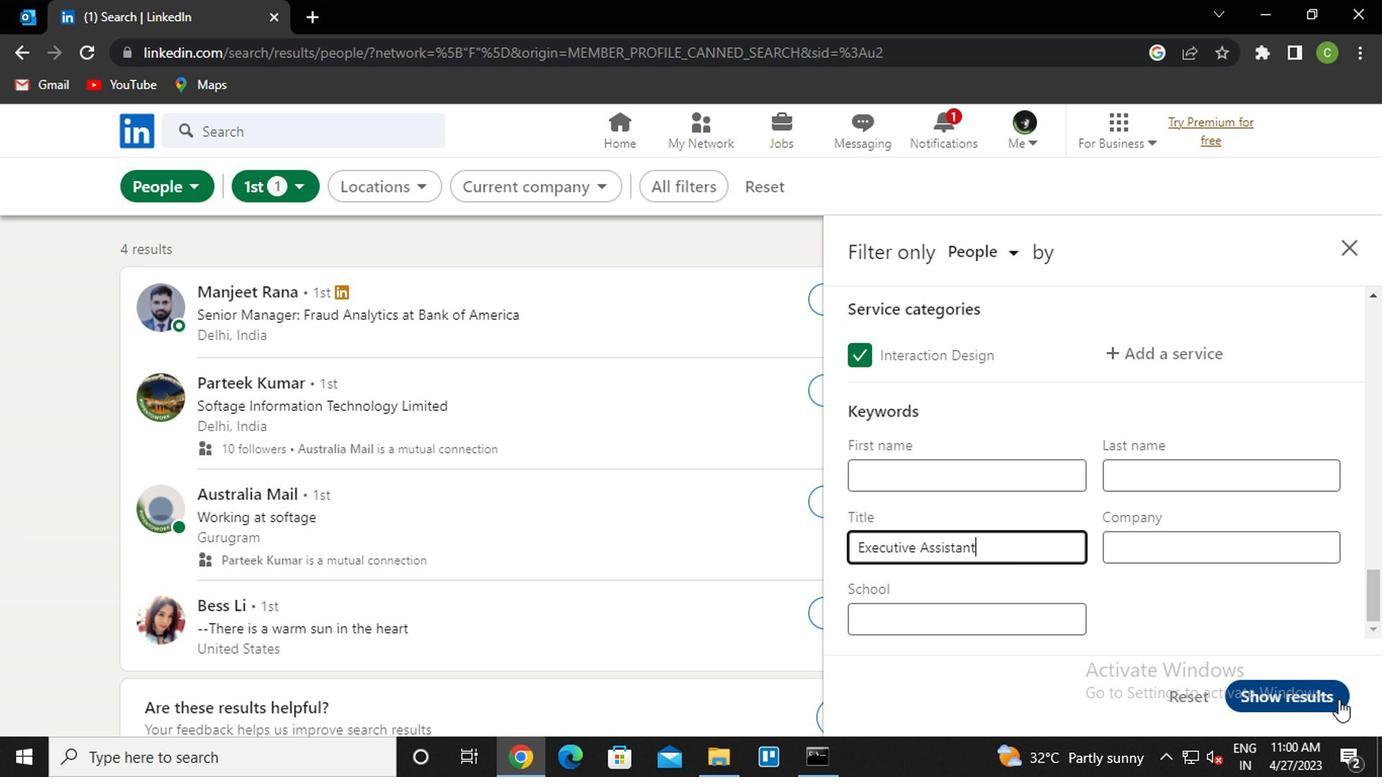 
Action: Mouse moved to (777, 650)
Screenshot: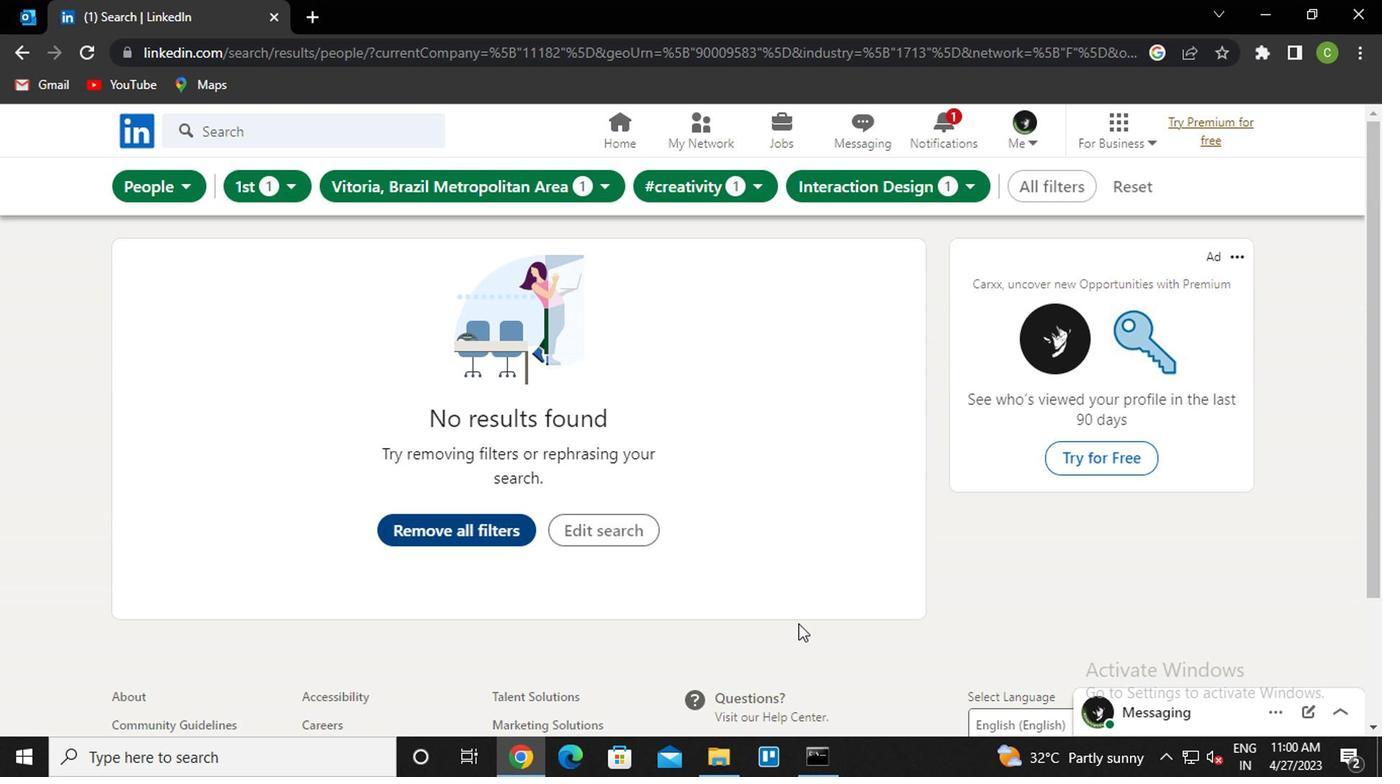 
Action: Key pressed <Key.f8>
Screenshot: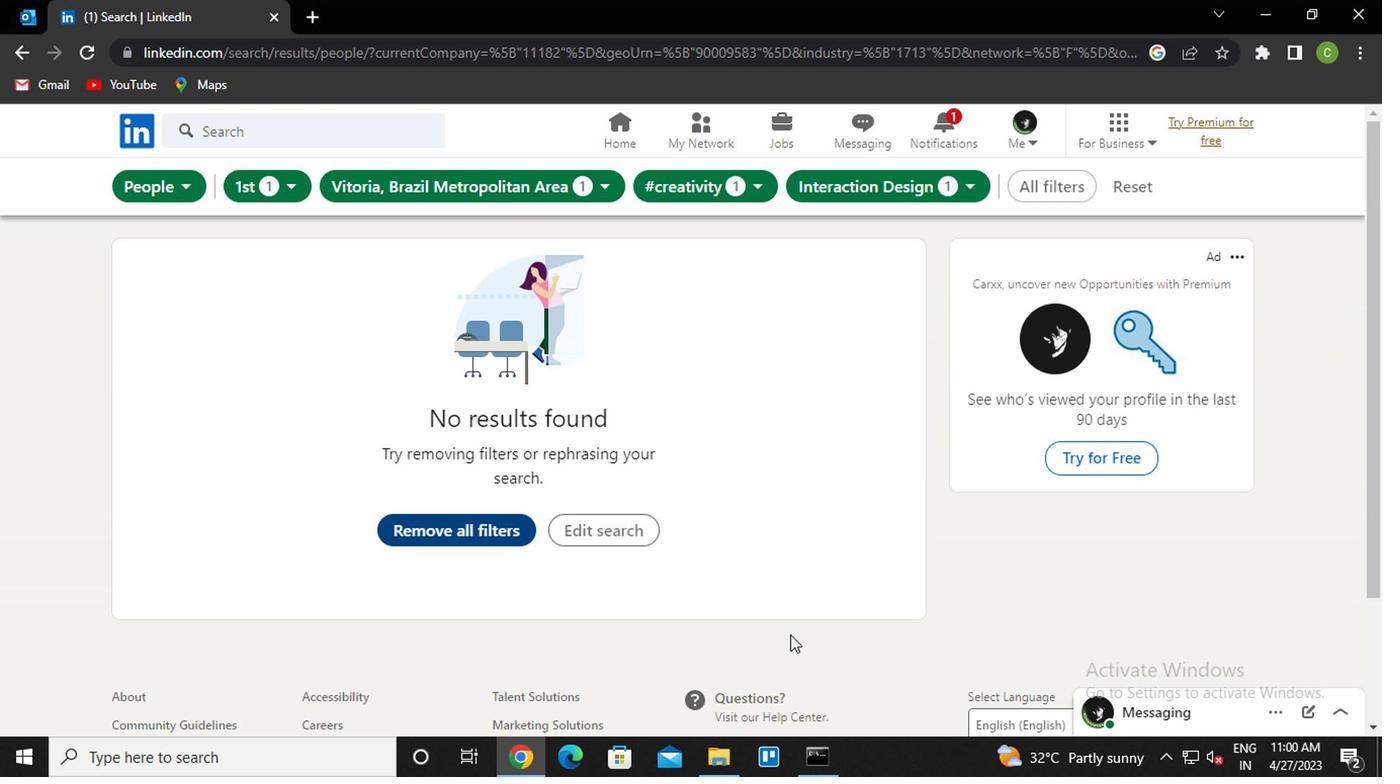 
